 Task: Open a blank sheet, save the file as Riocarnival.pdf and add heading 'Rio Carnival',with the parapraph 'The Rio Carnival in Brazil is one of the world's most vibrant and energetic festivals. It showcases samba parades, colorful costumes, and pulsating music, transforming the city into a massive celebration of Brazilian culture and creativity.'Apply Font Style Oswald And font size 18. Apply font style in  Heading 'Comic Sans MS' and font size 36 Change heading alignment to  Left and paragraph alignment to  Left
Action: Mouse moved to (267, 207)
Screenshot: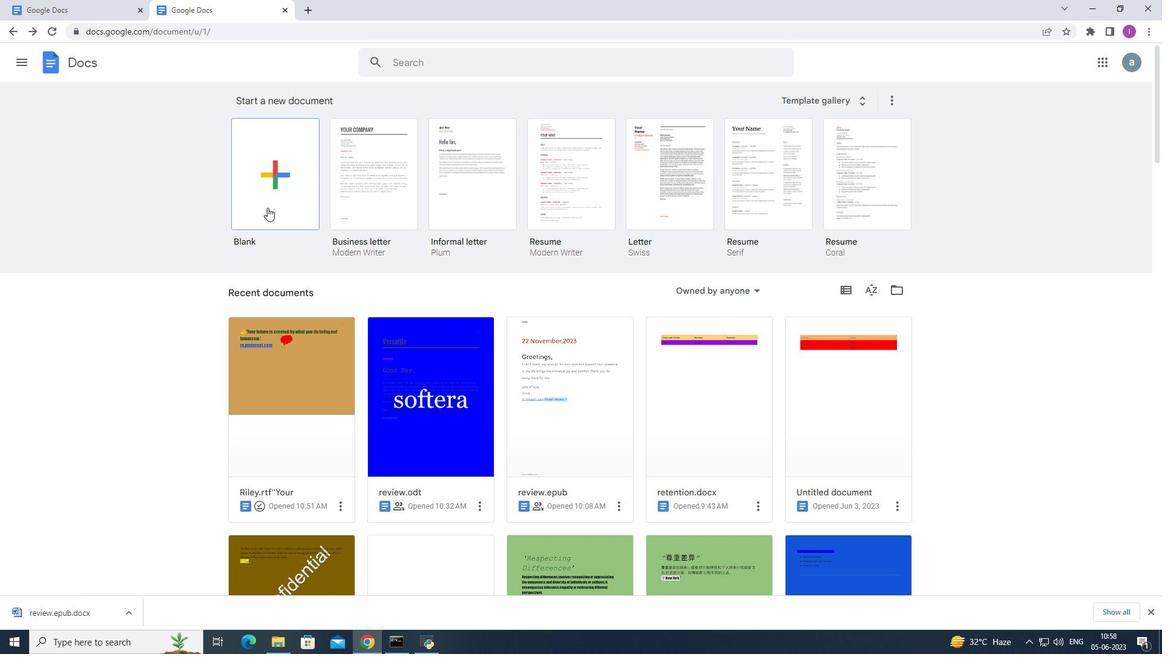 
Action: Mouse pressed left at (267, 207)
Screenshot: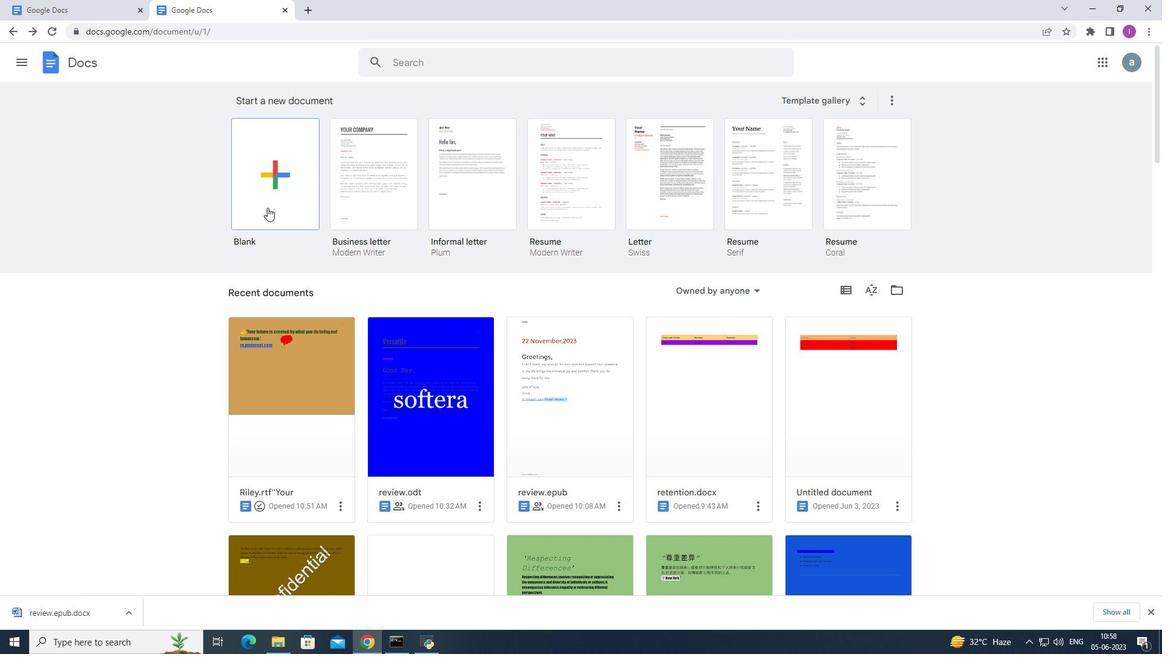 
Action: Mouse moved to (129, 52)
Screenshot: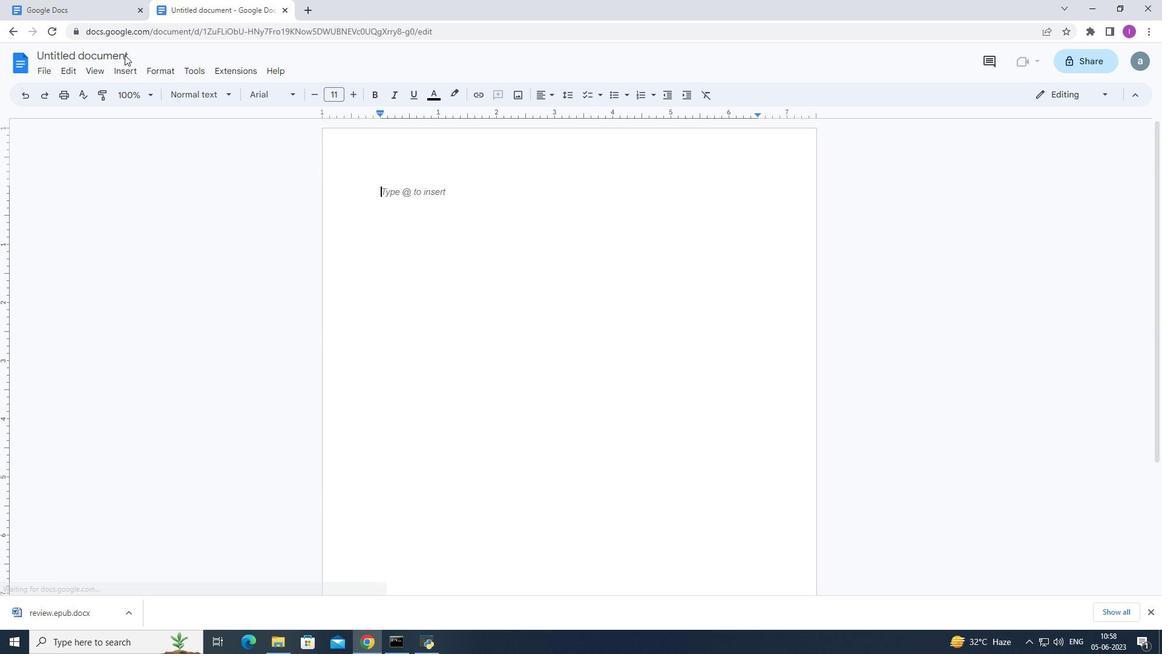 
Action: Mouse pressed left at (129, 52)
Screenshot: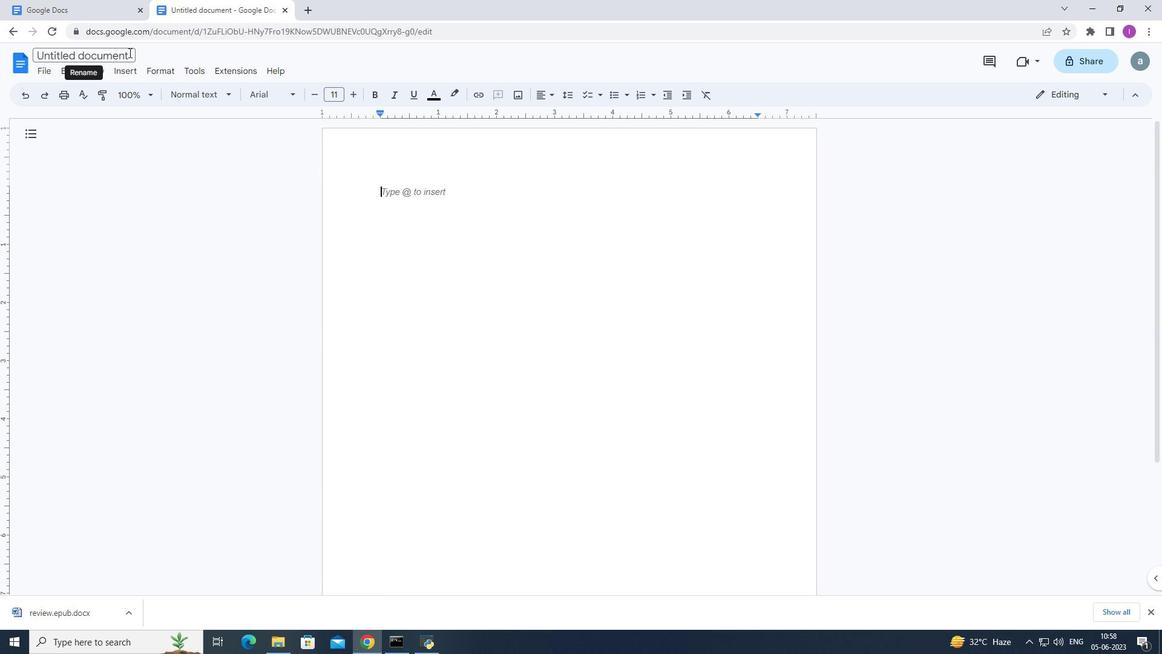 
Action: Mouse moved to (187, 61)
Screenshot: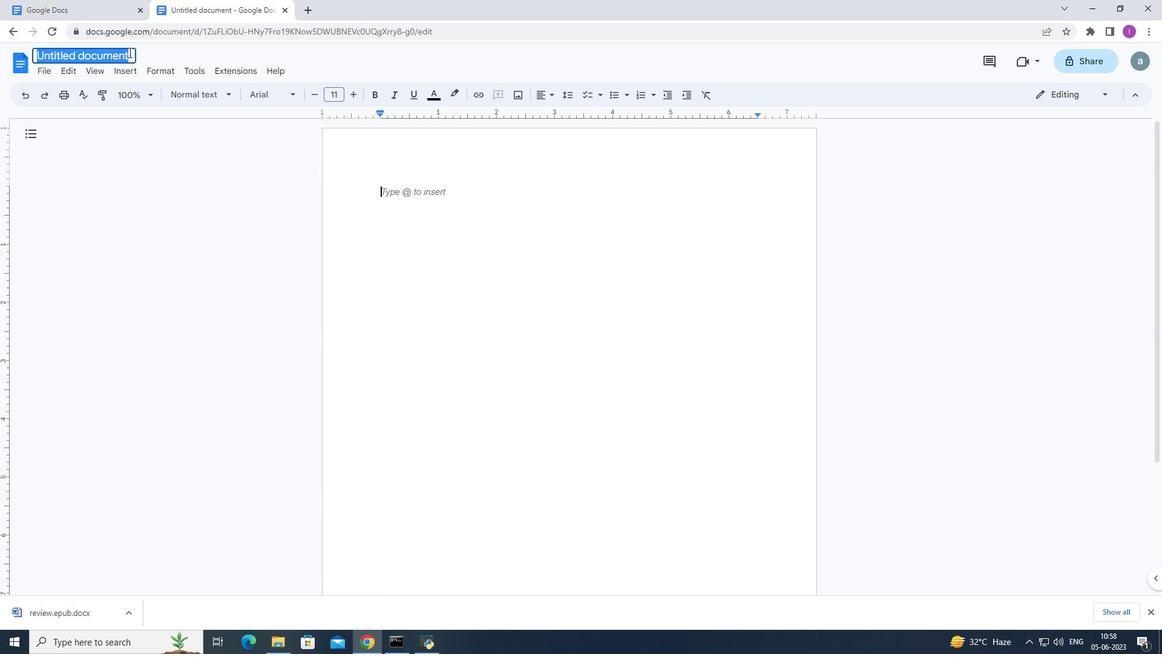 
Action: Key pressed <Key.shift><Key.shift><Key.shift><Key.shift><Key.shift><Key.shift><Key.shift><Key.shift><Key.shift><Key.shift><Key.shift><Key.shift><Key.shift><Key.shift><Key.shift><Key.shift><Key.shift><Key.shift><Key.shift><Key.shift><Key.shift><Key.shift><Key.shift><Key.shift><Key.shift><Key.shift><Key.shift><Key.shift><Key.shift><Key.shift><Key.shift><Key.shift><Key.shift><Key.shift><Key.shift><Key.shift><Key.shift><Key.shift><Key.shift><Key.shift><Key.shift>Riocarnival.pdf
Screenshot: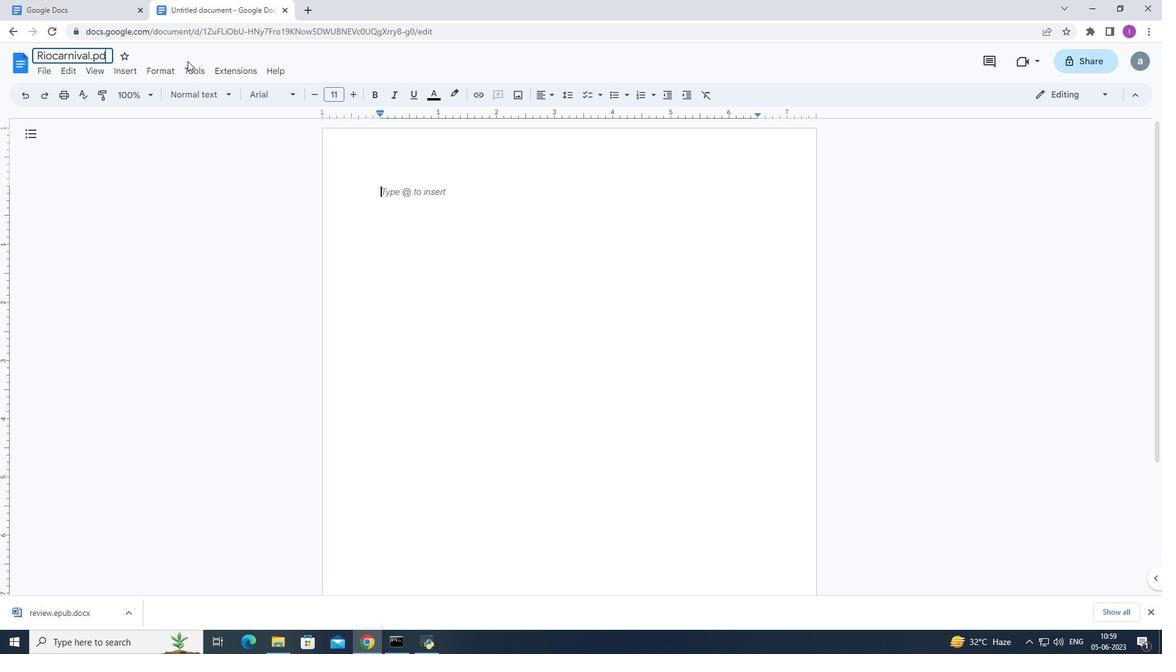
Action: Mouse moved to (390, 165)
Screenshot: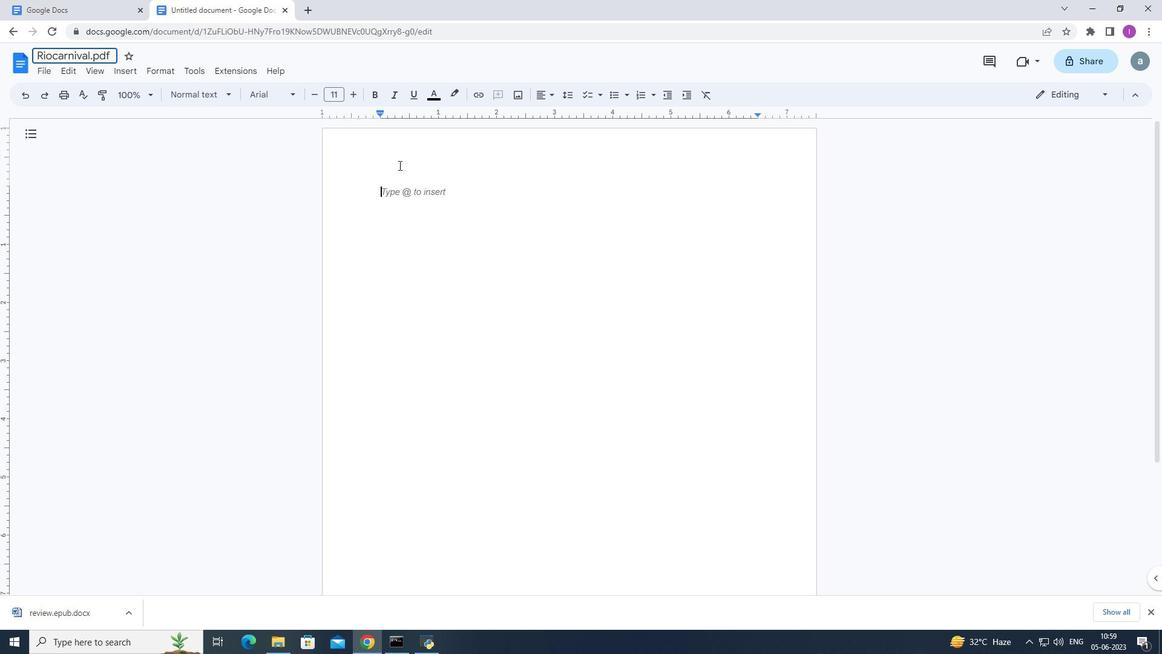 
Action: Mouse pressed left at (390, 165)
Screenshot: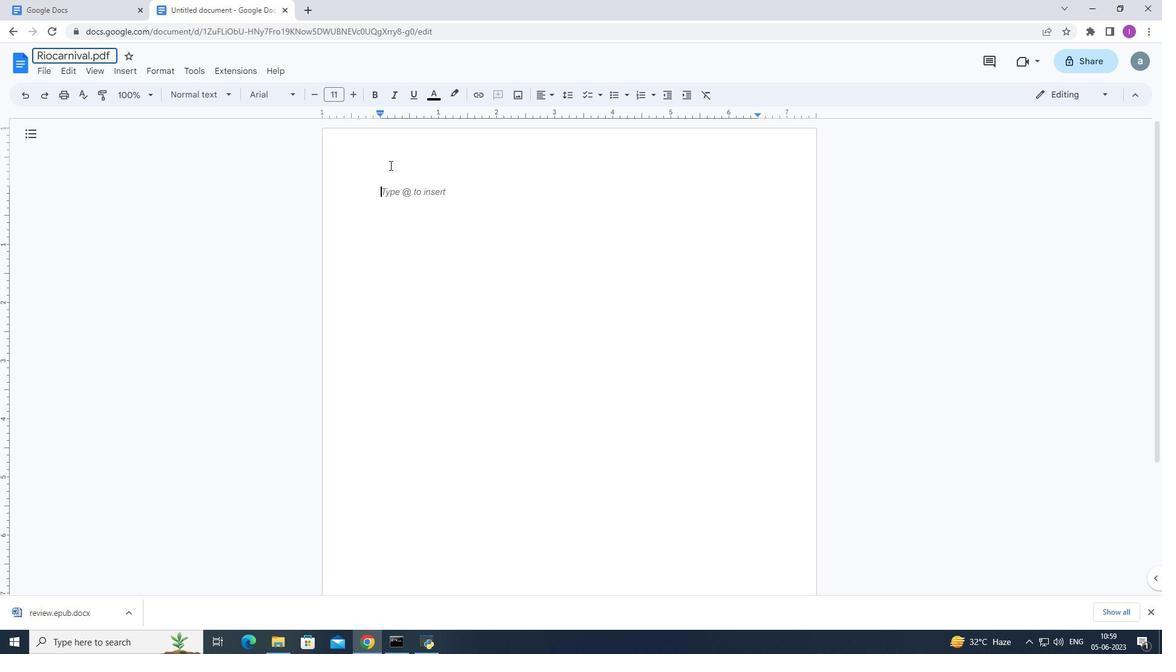 
Action: Mouse moved to (122, 70)
Screenshot: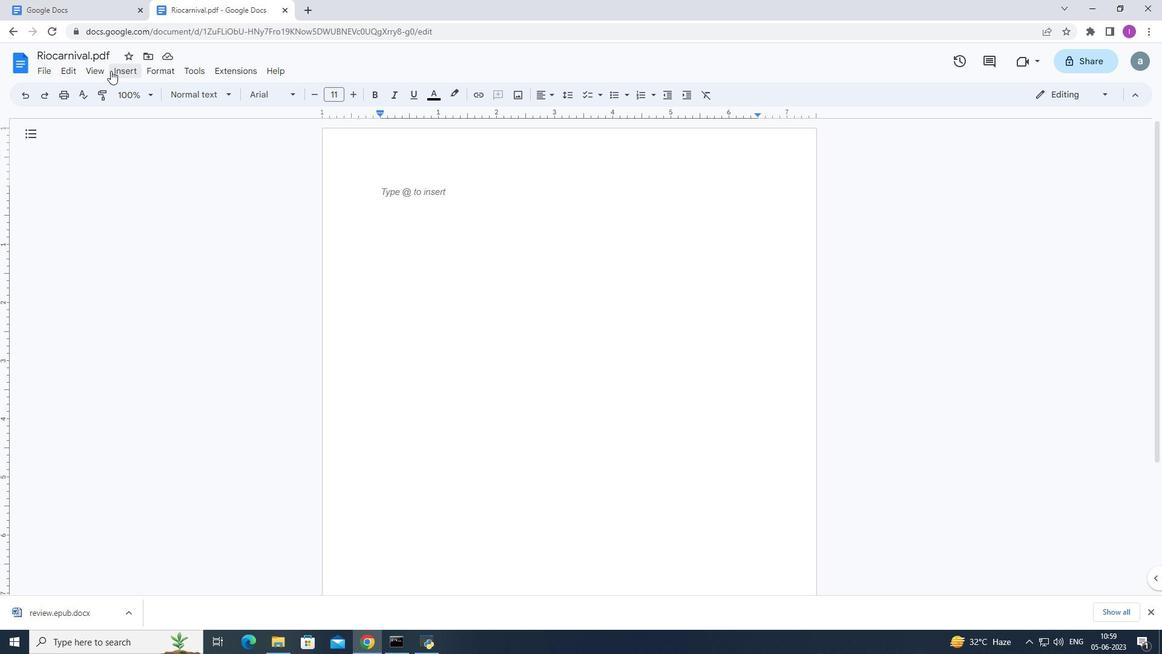 
Action: Mouse pressed left at (122, 70)
Screenshot: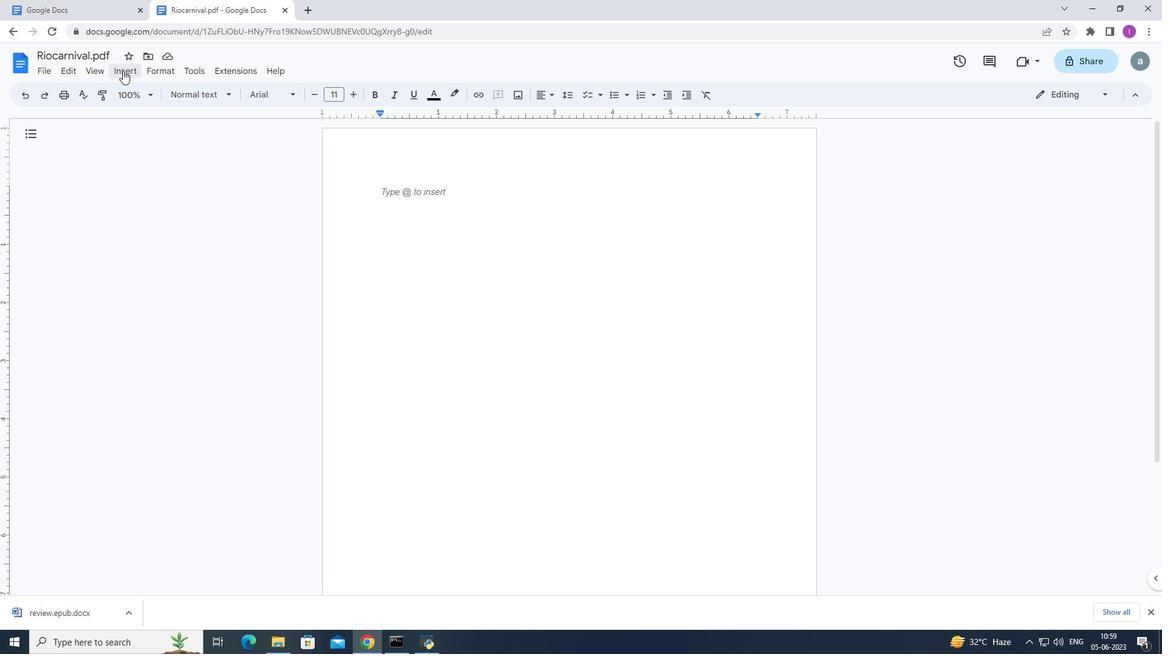 
Action: Mouse moved to (527, 201)
Screenshot: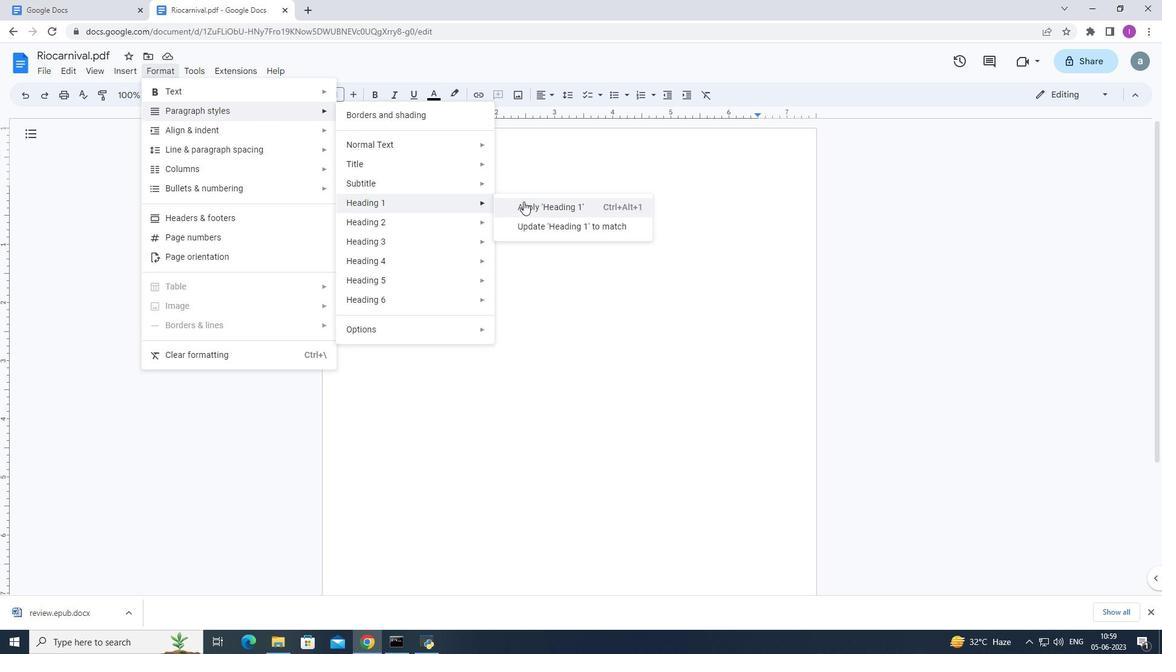 
Action: Mouse pressed left at (527, 201)
Screenshot: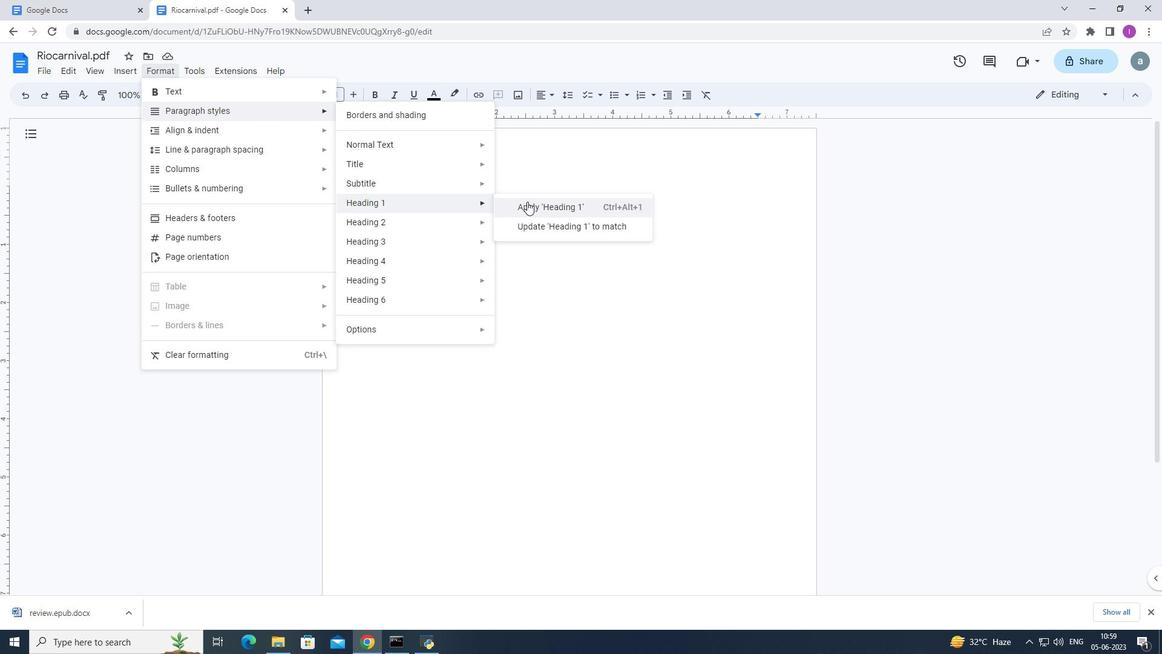 
Action: Mouse moved to (387, 211)
Screenshot: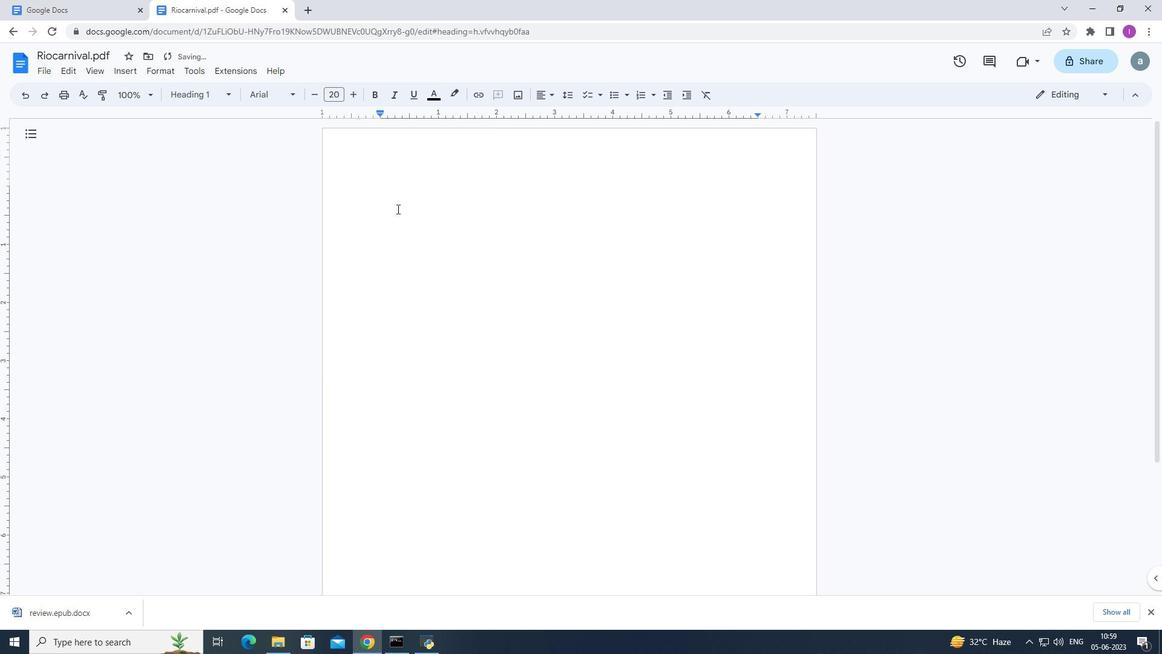 
Action: Mouse pressed left at (387, 211)
Screenshot: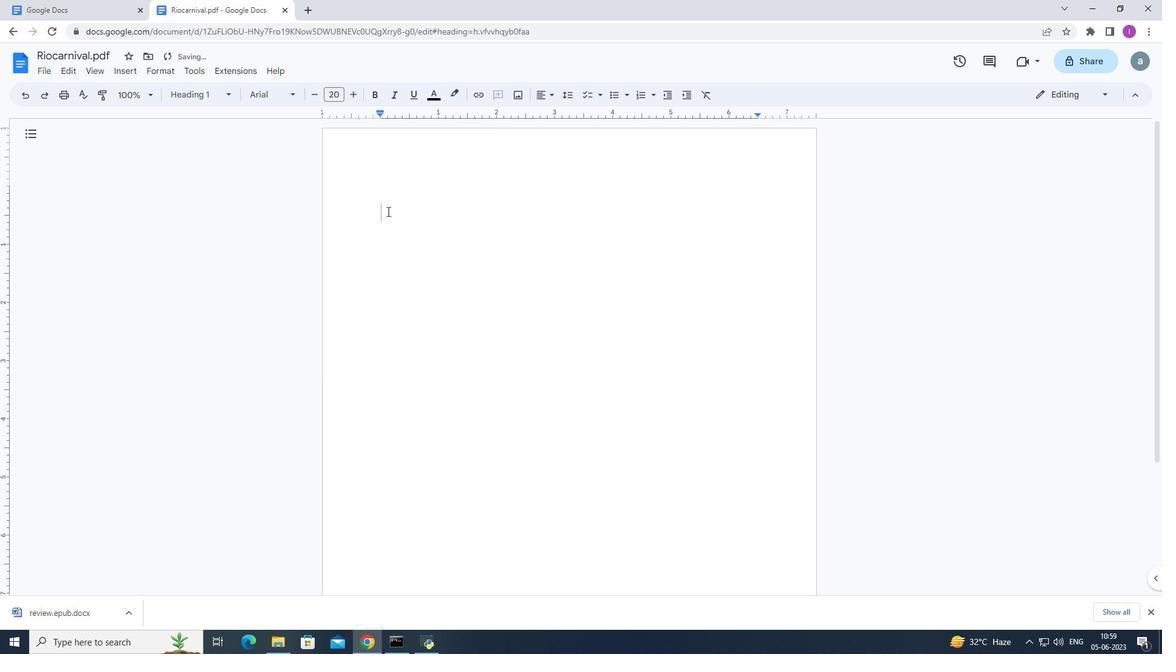 
Action: Mouse moved to (394, 206)
Screenshot: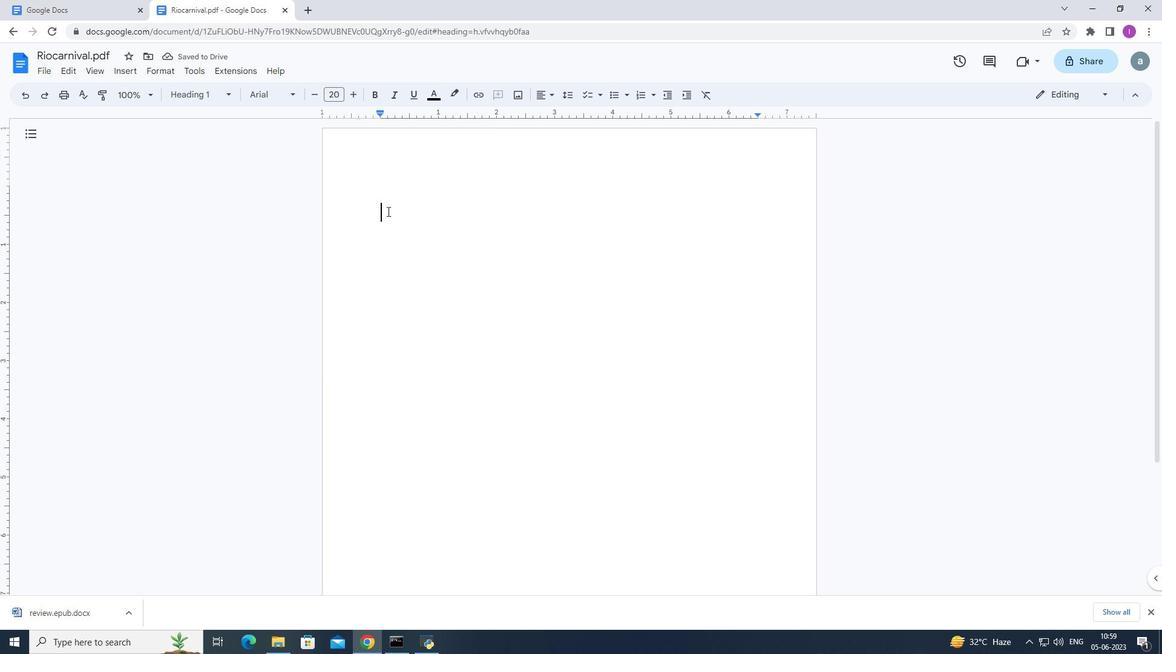 
Action: Key pressed <Key.shift><Key.shift>Rio<Key.space><Key.shift>Carnival
Screenshot: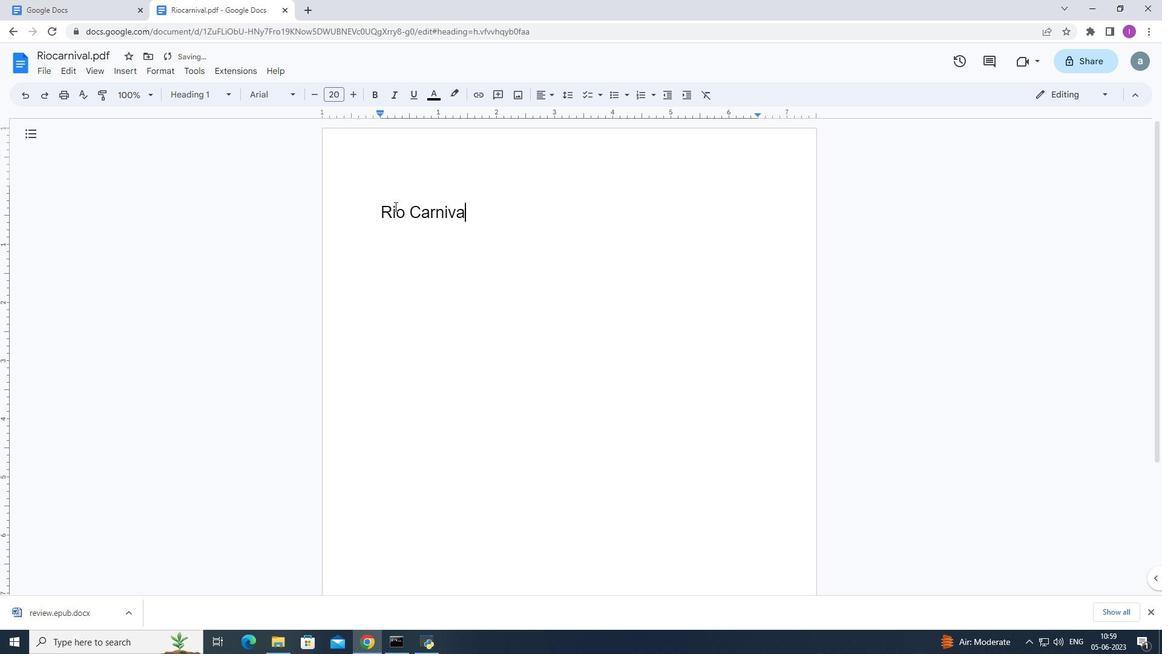 
Action: Mouse moved to (371, 213)
Screenshot: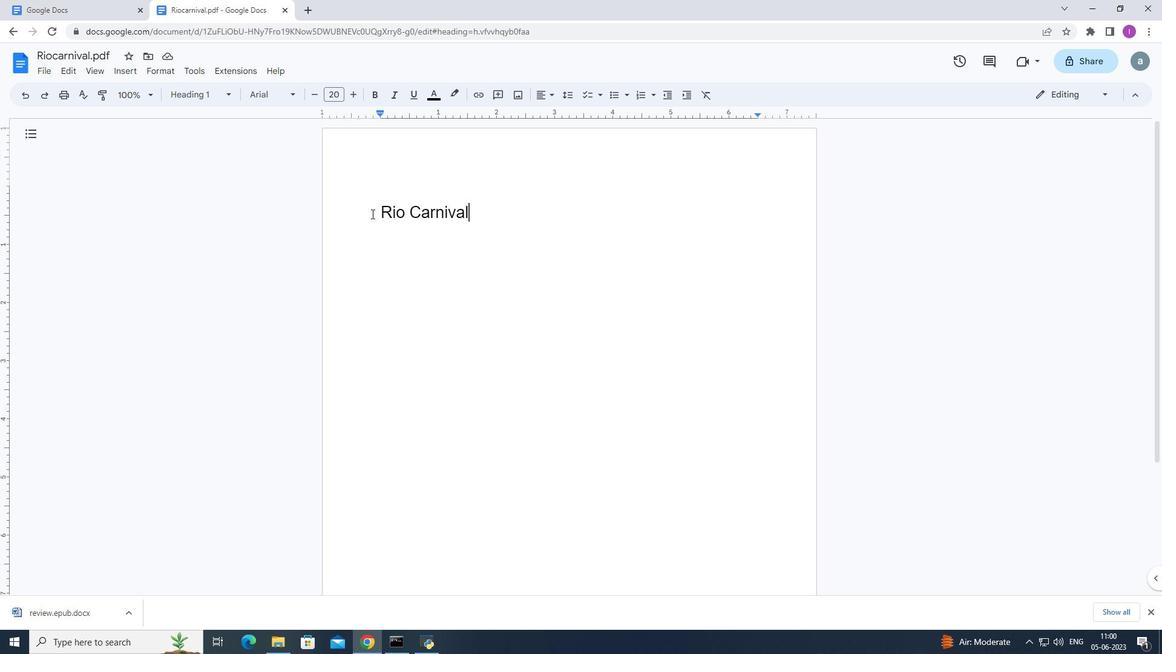 
Action: Mouse pressed left at (371, 213)
Screenshot: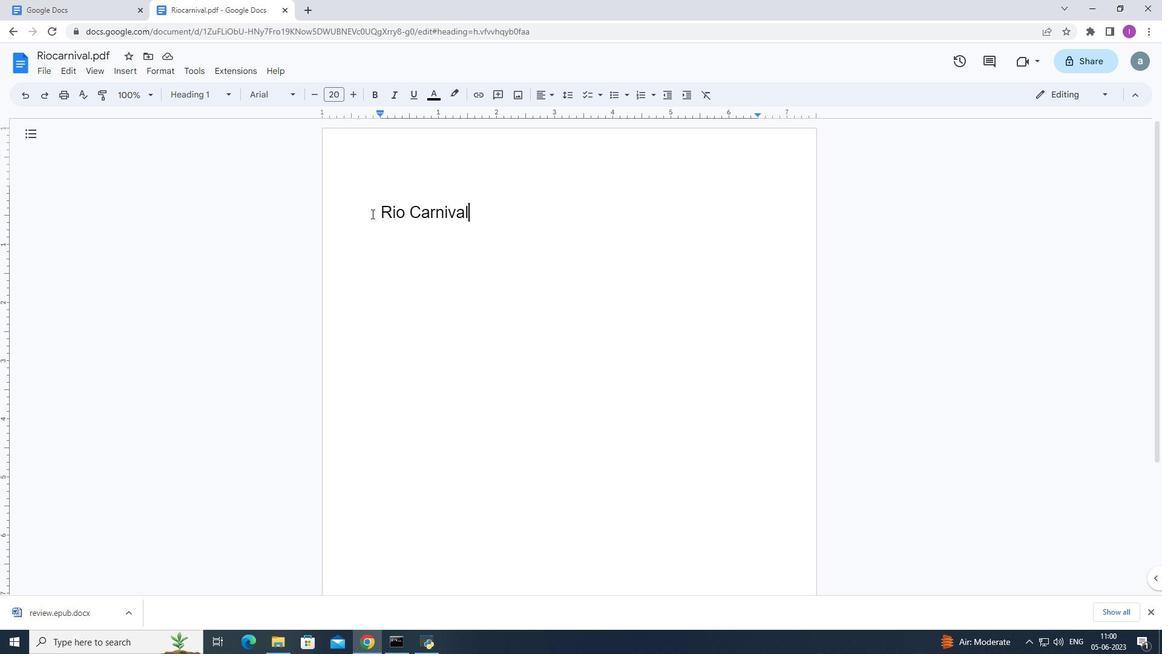 
Action: Key pressed '
Screenshot: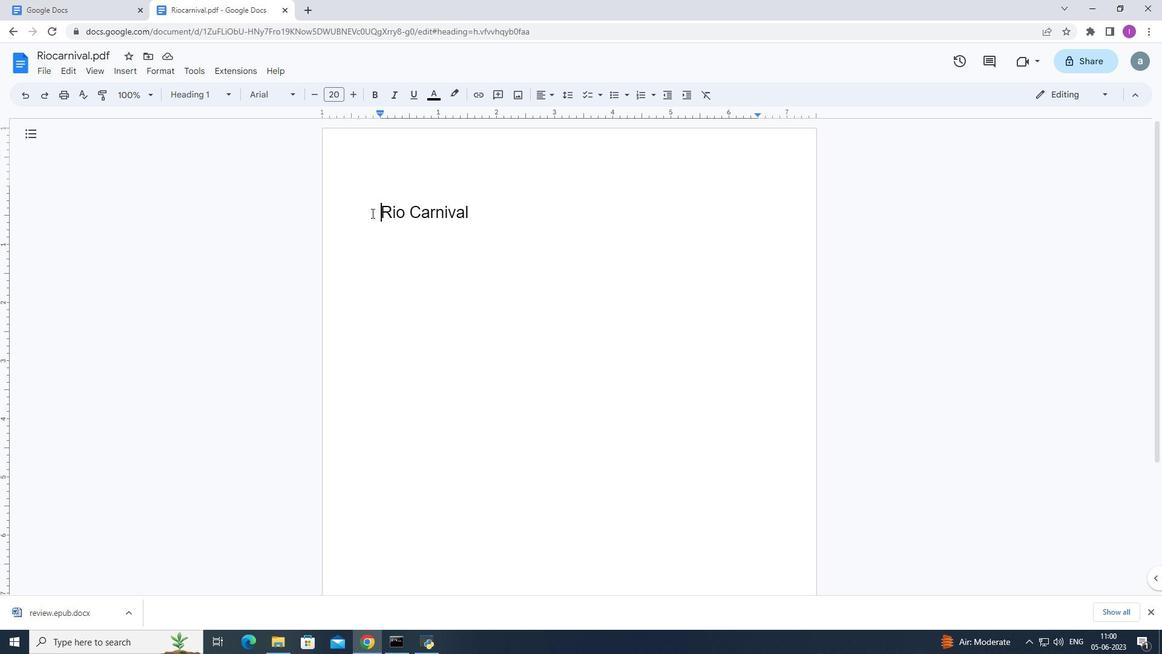 
Action: Mouse moved to (472, 209)
Screenshot: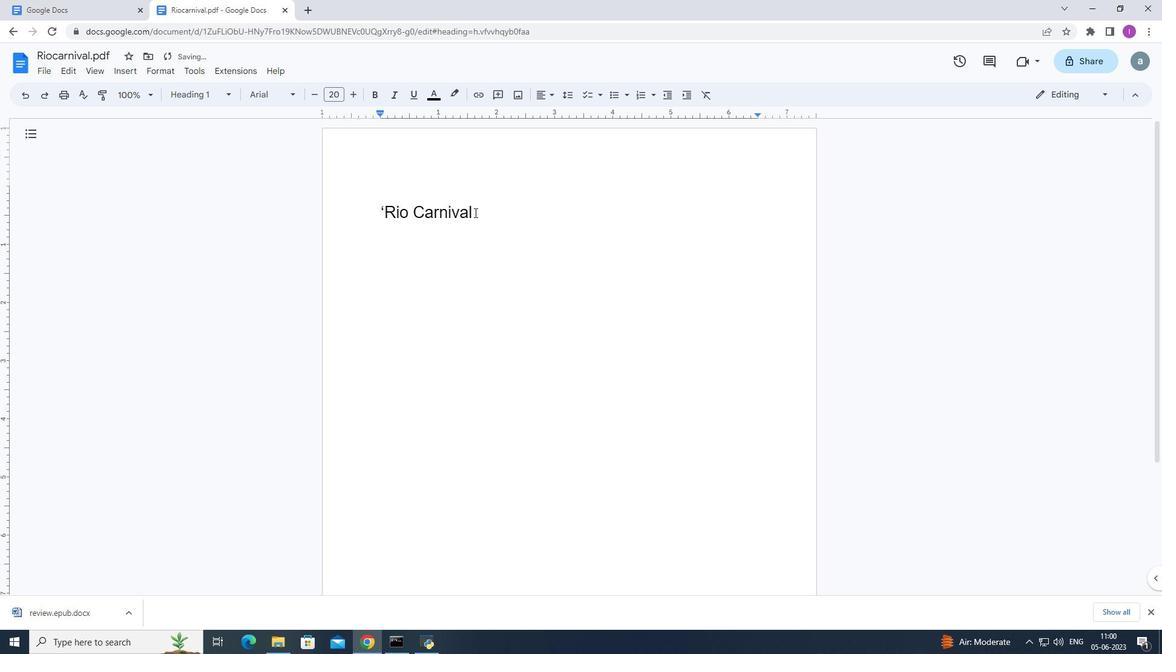 
Action: Mouse pressed left at (472, 209)
Screenshot: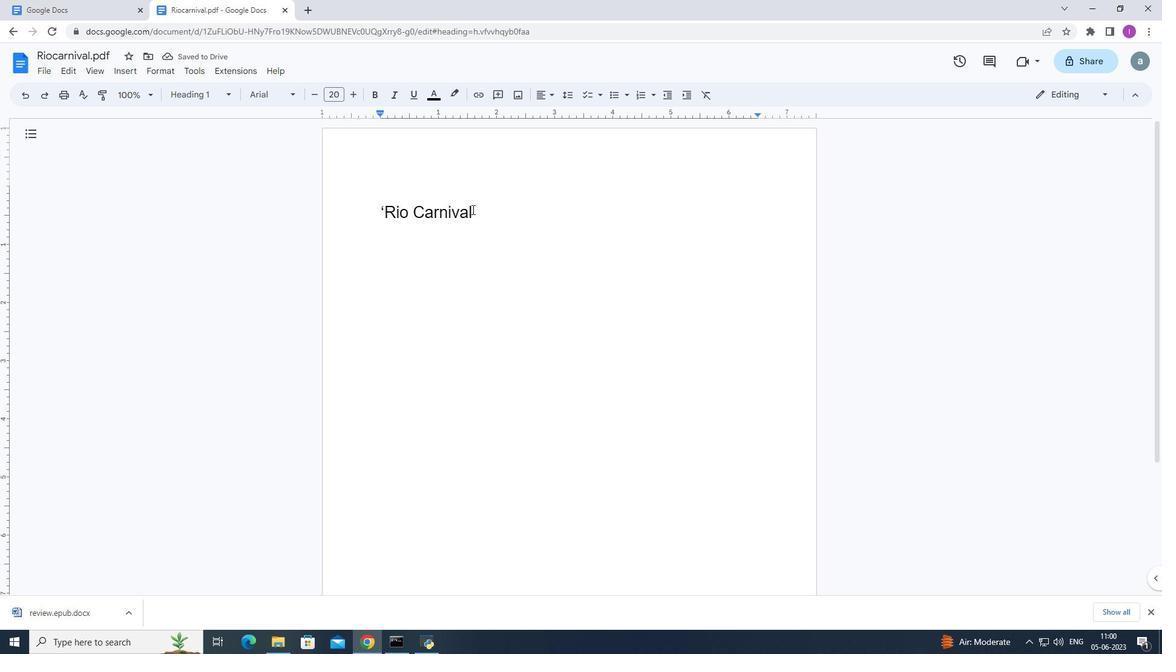 
Action: Key pressed '
Screenshot: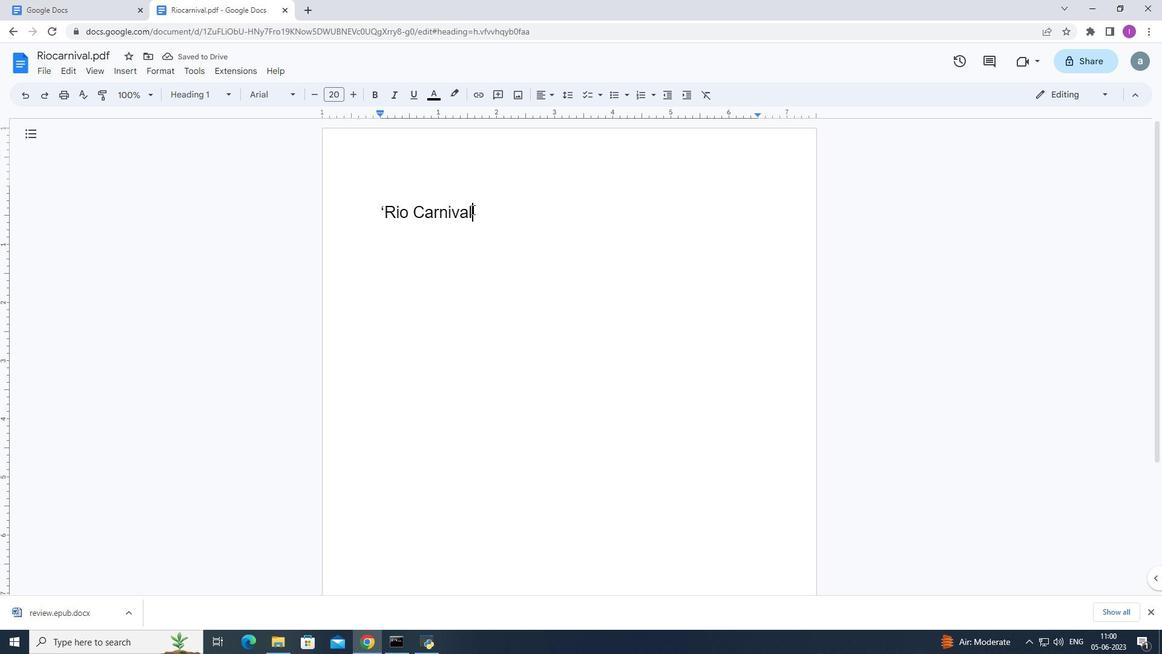 
Action: Mouse moved to (503, 251)
Screenshot: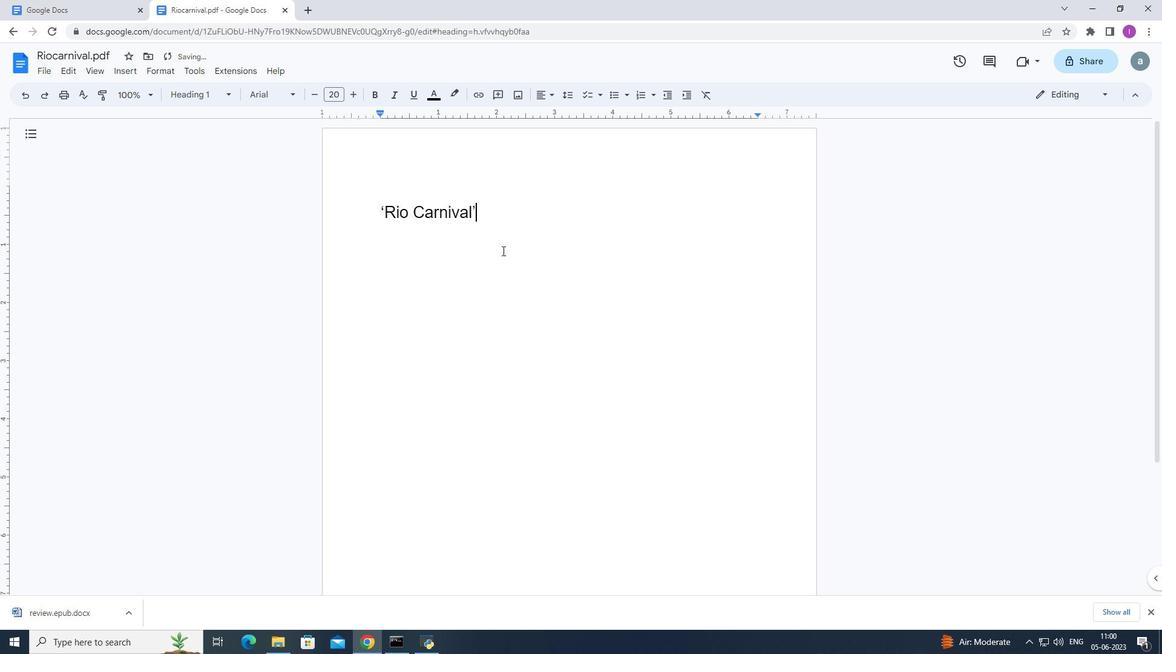 
Action: Key pressed <Key.enter><Key.shift>The<Key.space><Key.shift>Ru<Key.backspace>io<Key.space><Key.shift>Carnival<Key.space>in<Key.space><Key.shift>Brazil<Key.space>is<Key.space>one<Key.space>of<Key.space>the<Key.space>worls<Key.backspace>d's<Key.space>most<Key.space>vibrant<Key.space><Key.space>and<Key.space>energetic<Key.space>festivals.<Key.shift>It<Key.space>shoe<Key.backspace>wcases<Key.space>samba<Key.space>parades,colorful<Key.space>costumes,and<Key.space>plu<Key.backspace><Key.backspace>ulsating<Key.space>music,transforming<Key.space>the<Key.space>city<Key.space>into<Key.space>a<Key.space>massive<Key.space>celebration<Key.space>of<Key.space><Key.shift>Brazilian<Key.space>culture<Key.space>and<Key.space>creativity.
Screenshot: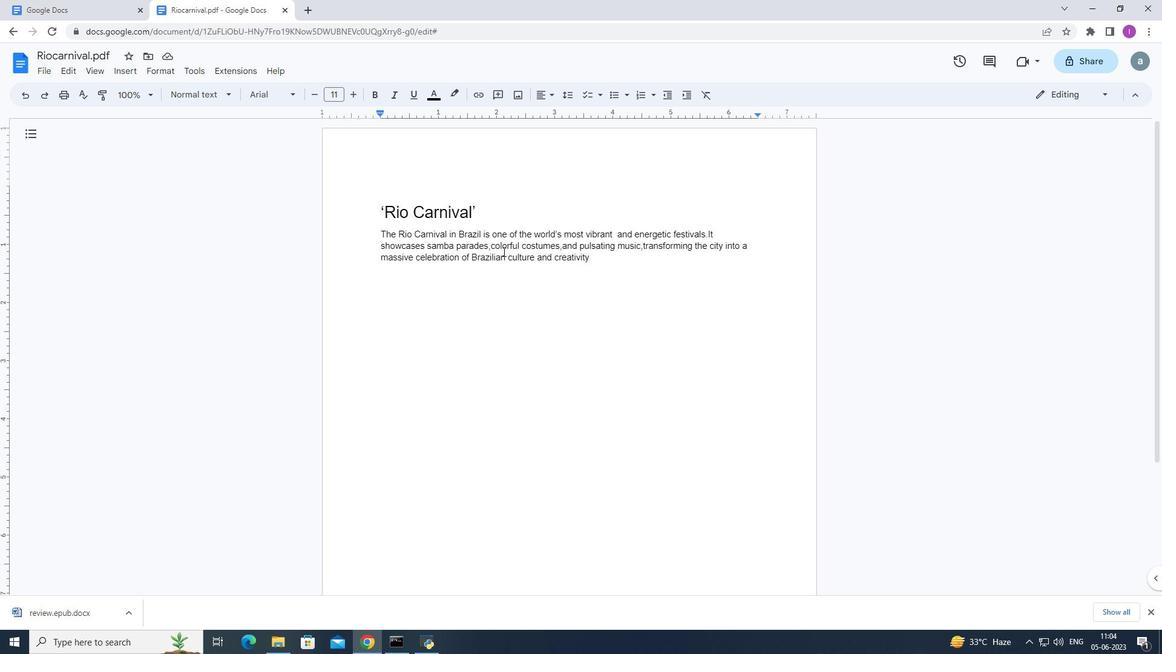 
Action: Mouse moved to (364, 194)
Screenshot: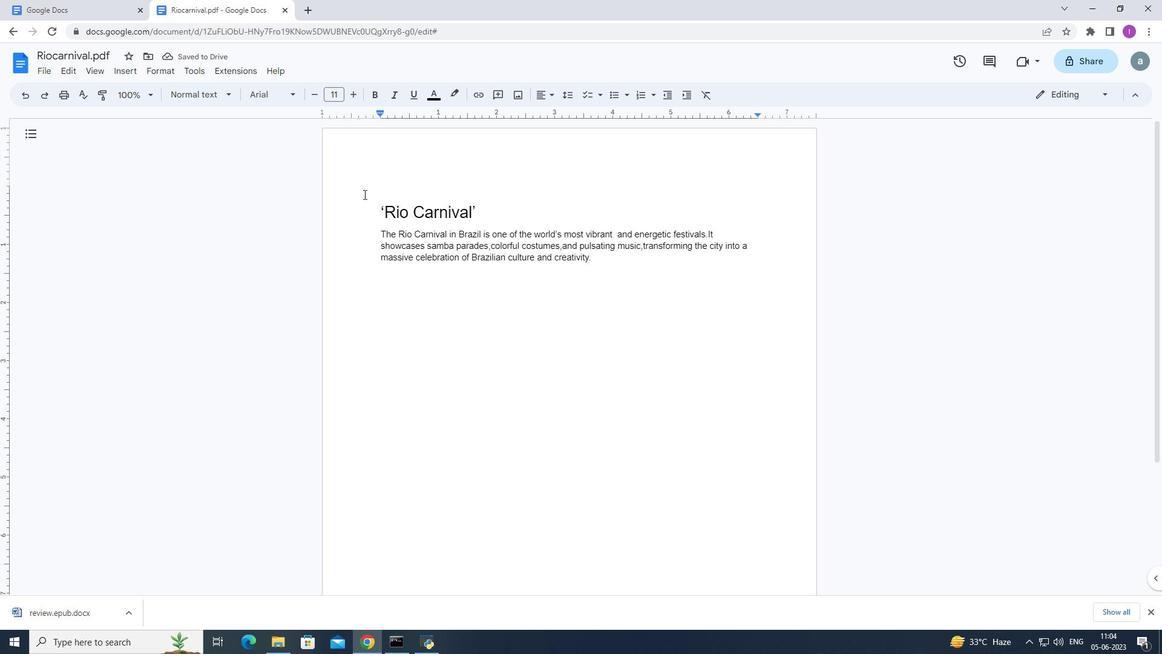 
Action: Mouse pressed left at (364, 194)
Screenshot: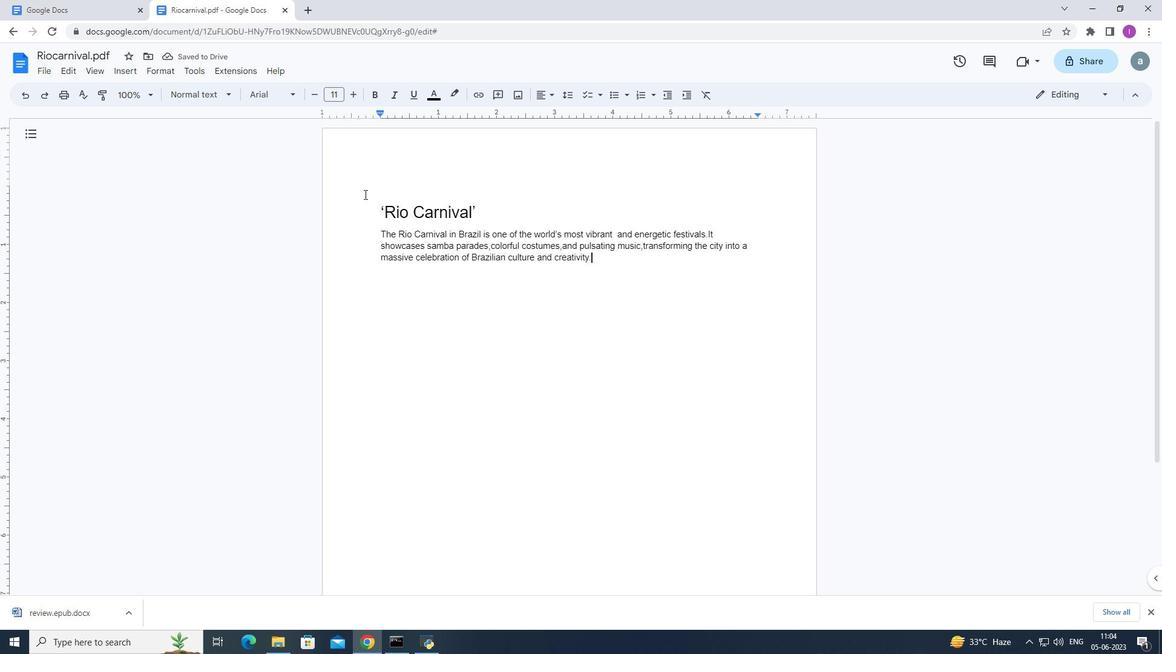 
Action: Mouse moved to (612, 268)
Screenshot: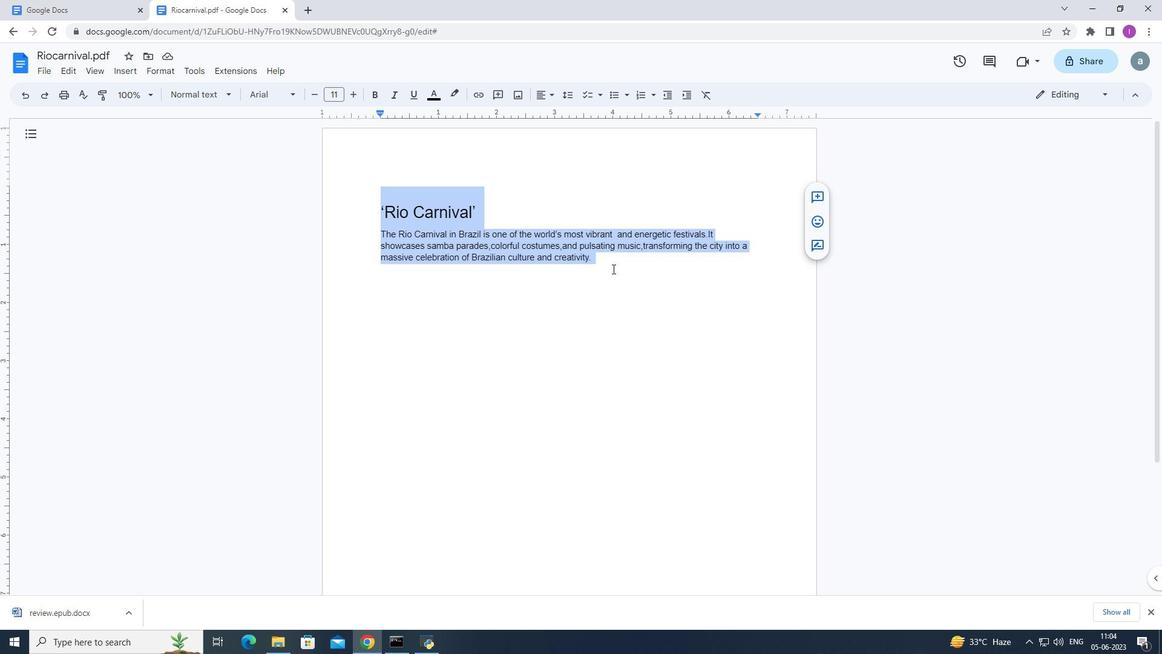 
Action: Mouse pressed left at (612, 268)
Screenshot: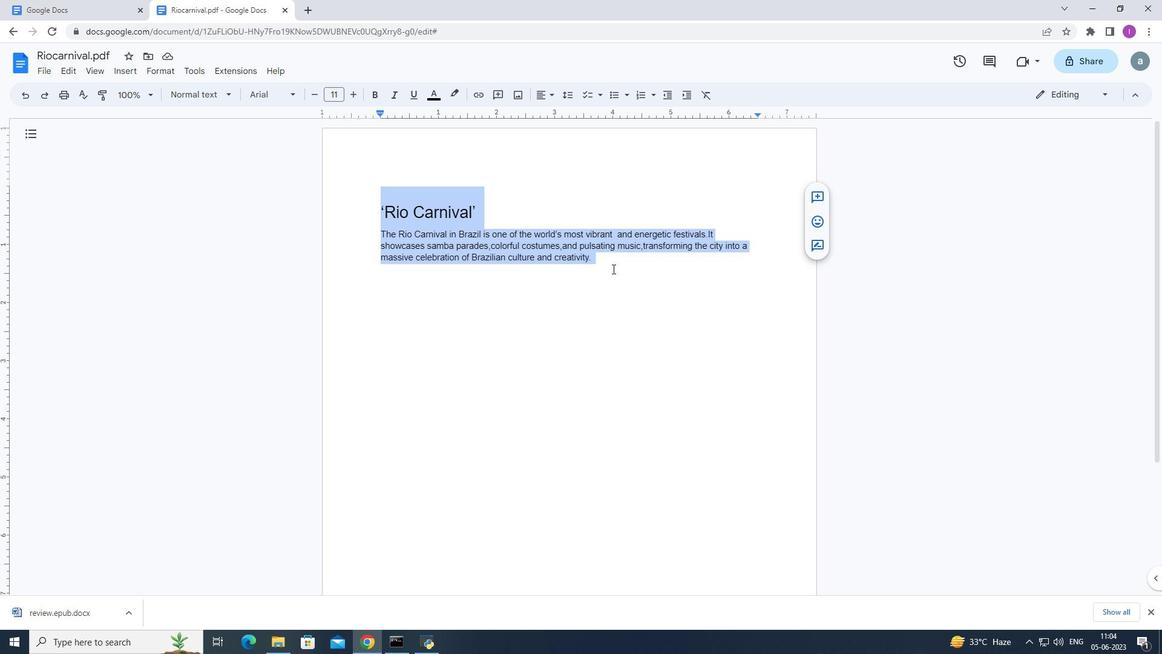 
Action: Mouse moved to (561, 387)
Screenshot: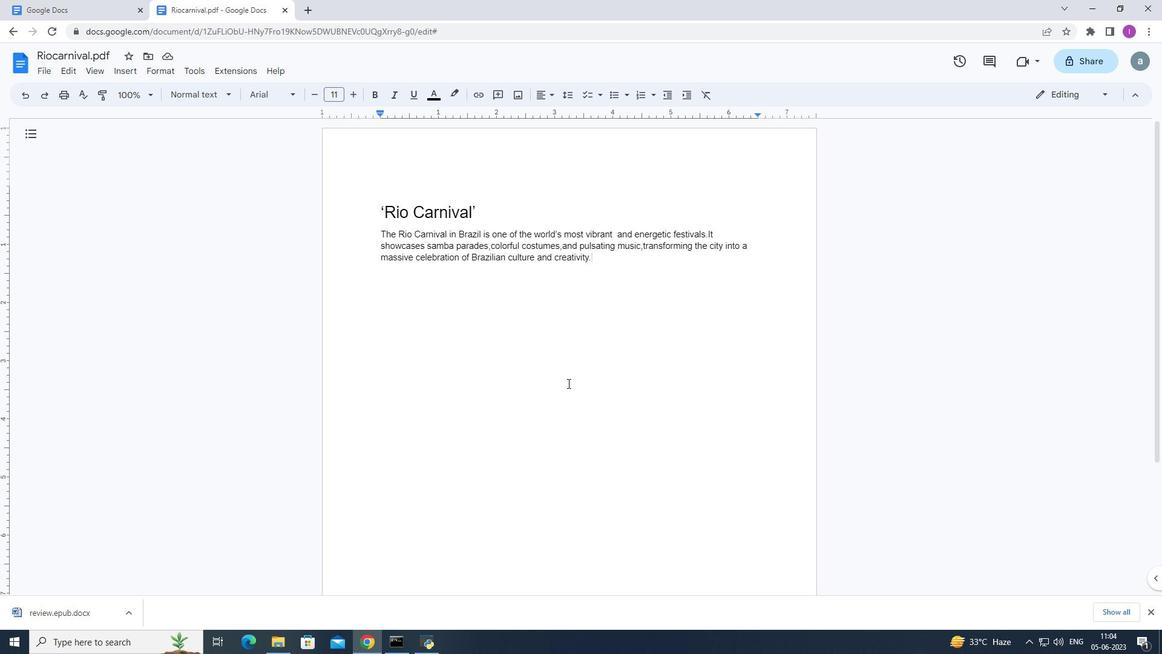 
Action: Mouse pressed left at (561, 387)
Screenshot: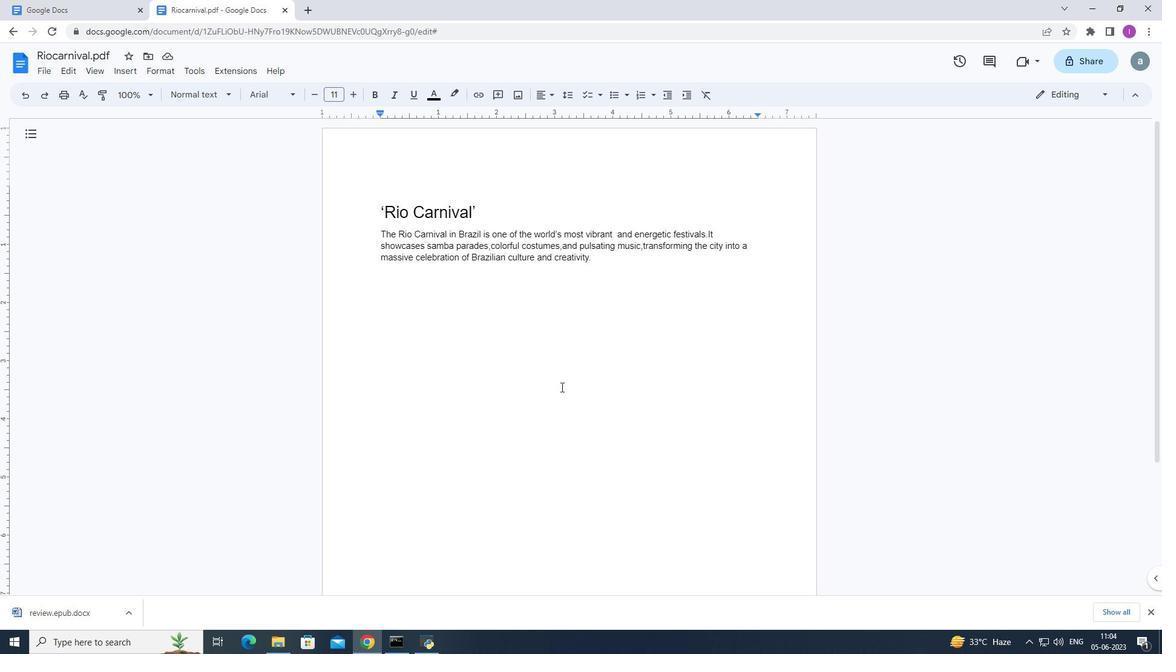 
Action: Mouse moved to (498, 211)
Screenshot: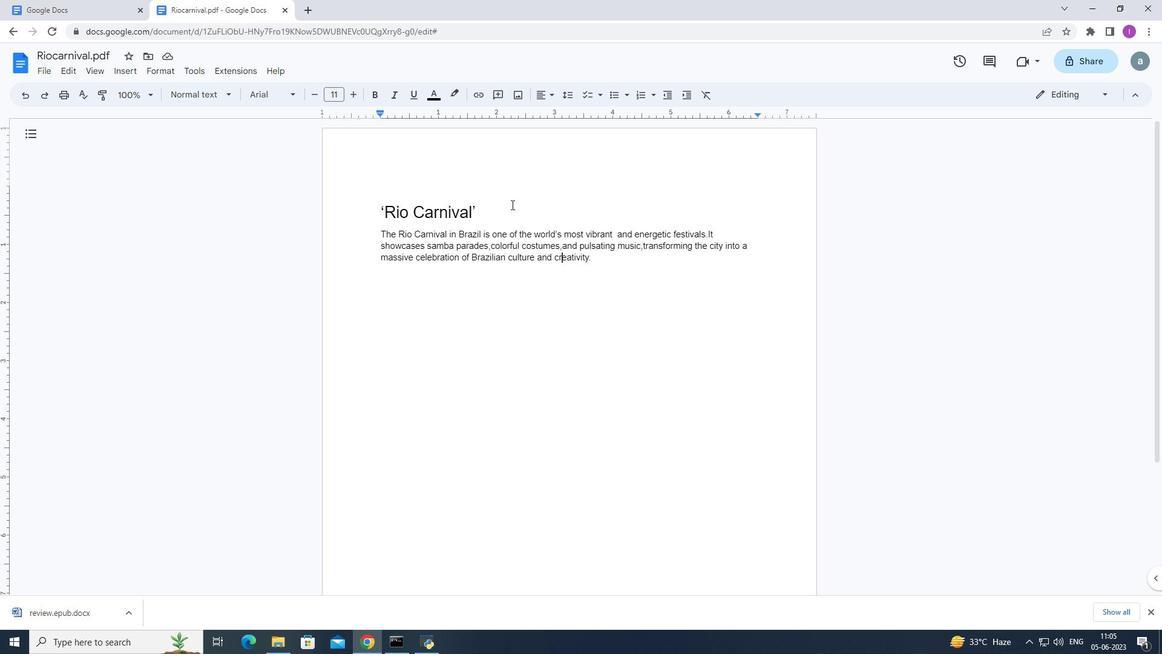 
Action: Mouse pressed left at (498, 211)
Screenshot: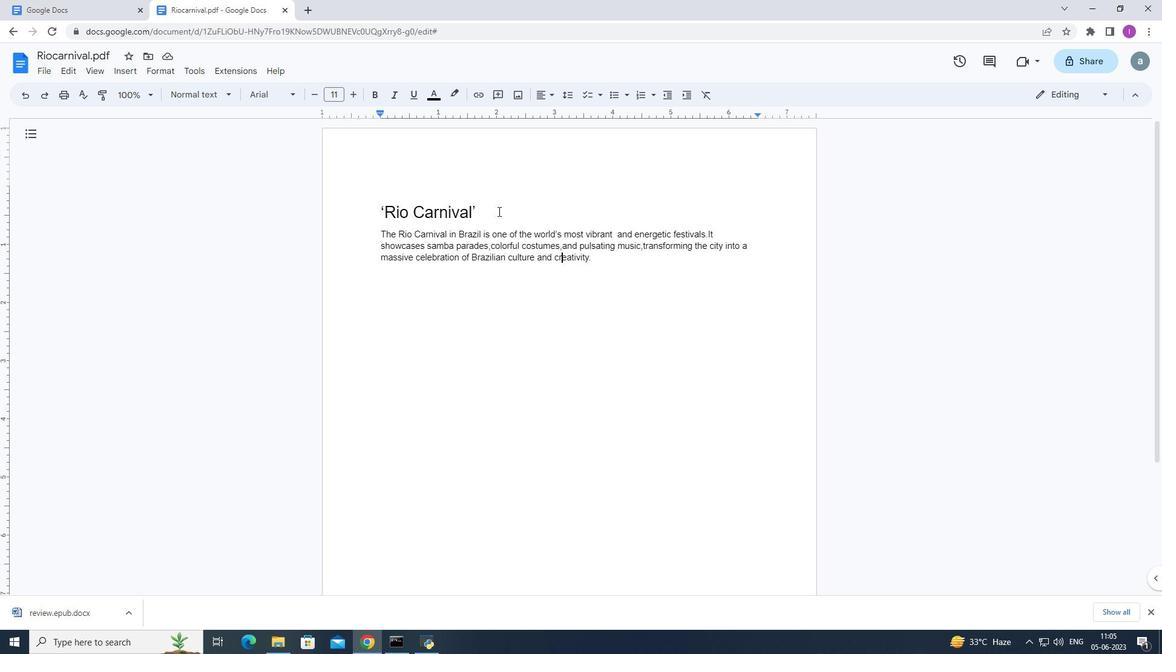 
Action: Mouse moved to (288, 83)
Screenshot: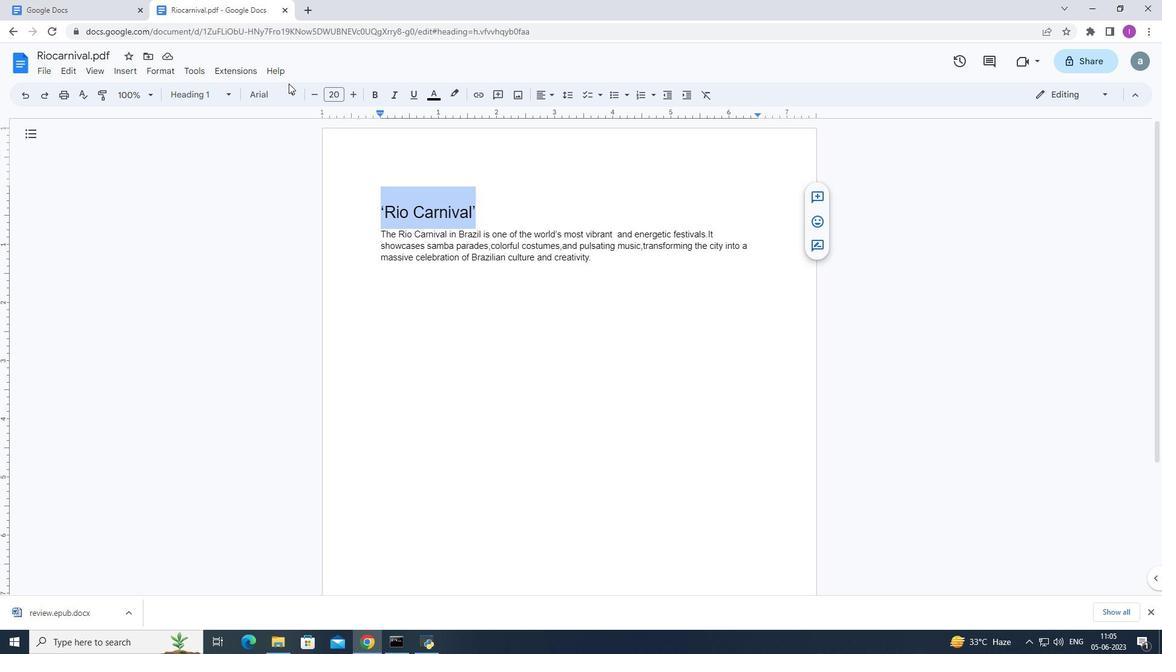 
Action: Mouse pressed left at (288, 83)
Screenshot: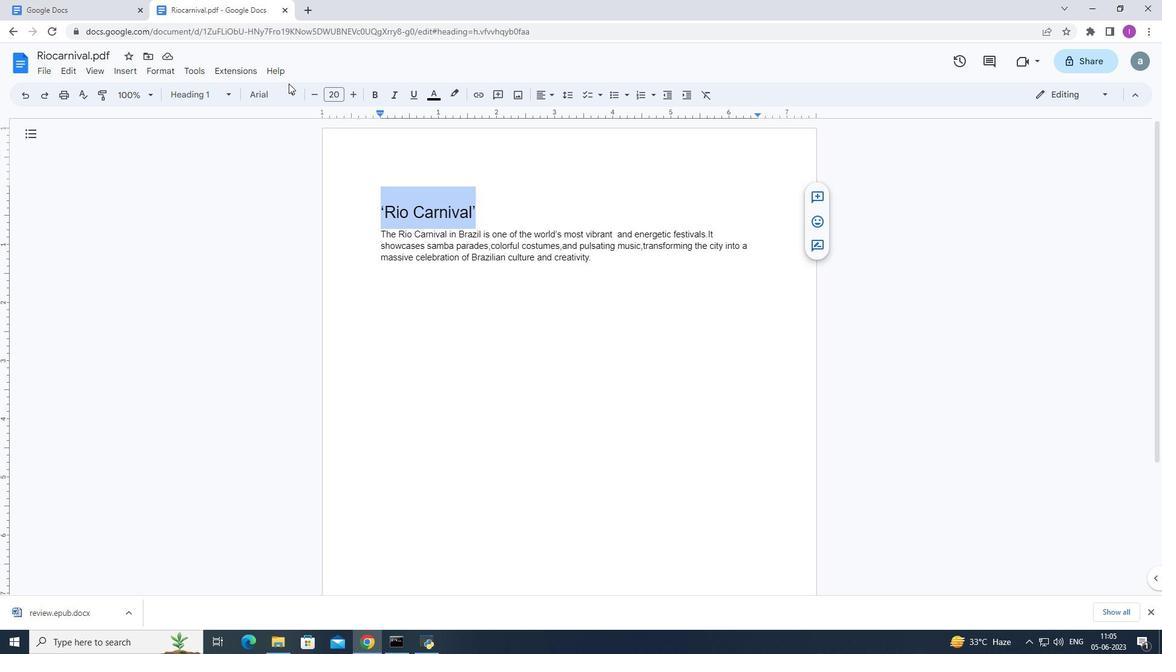 
Action: Mouse moved to (288, 95)
Screenshot: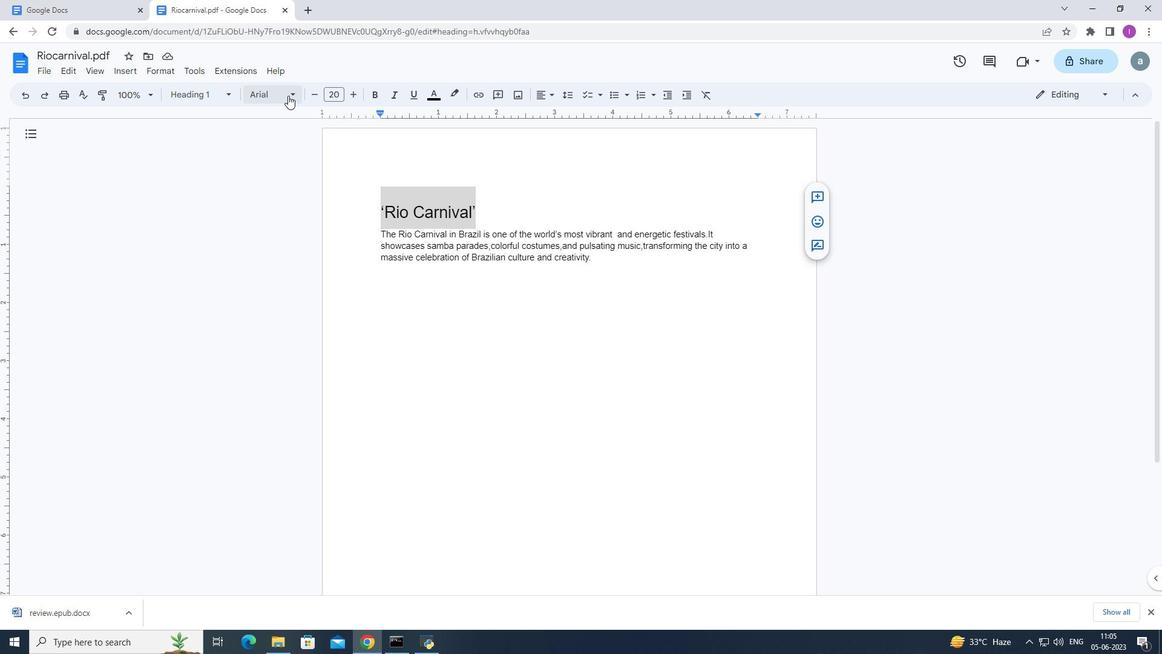 
Action: Mouse pressed left at (288, 95)
Screenshot: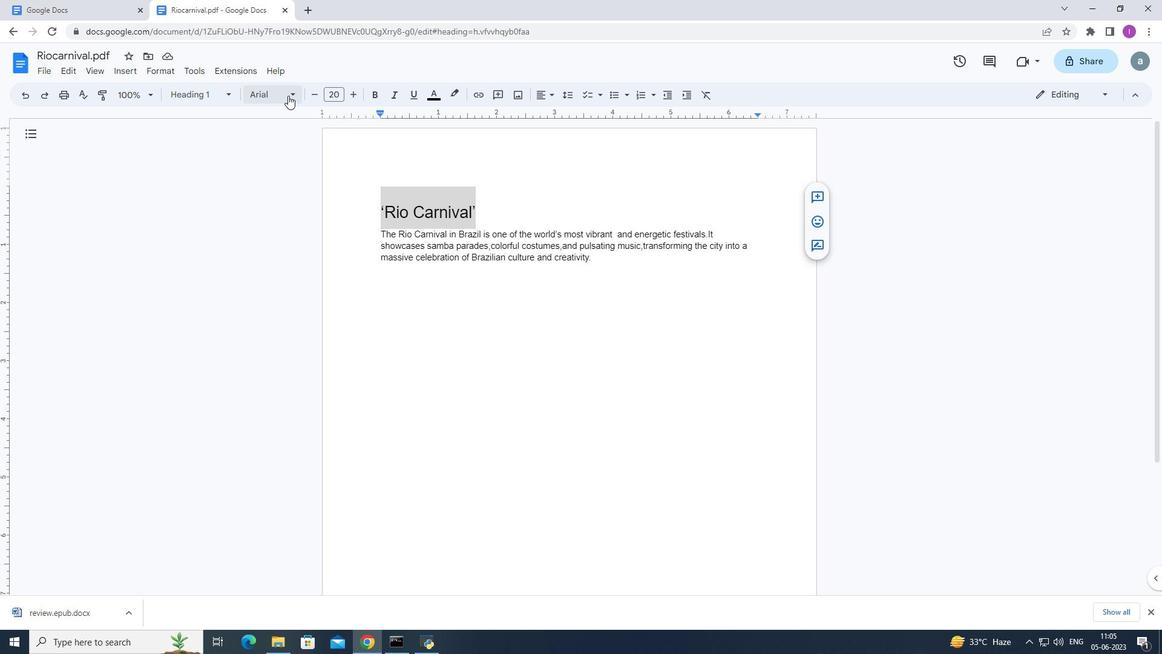 
Action: Mouse moved to (321, 368)
Screenshot: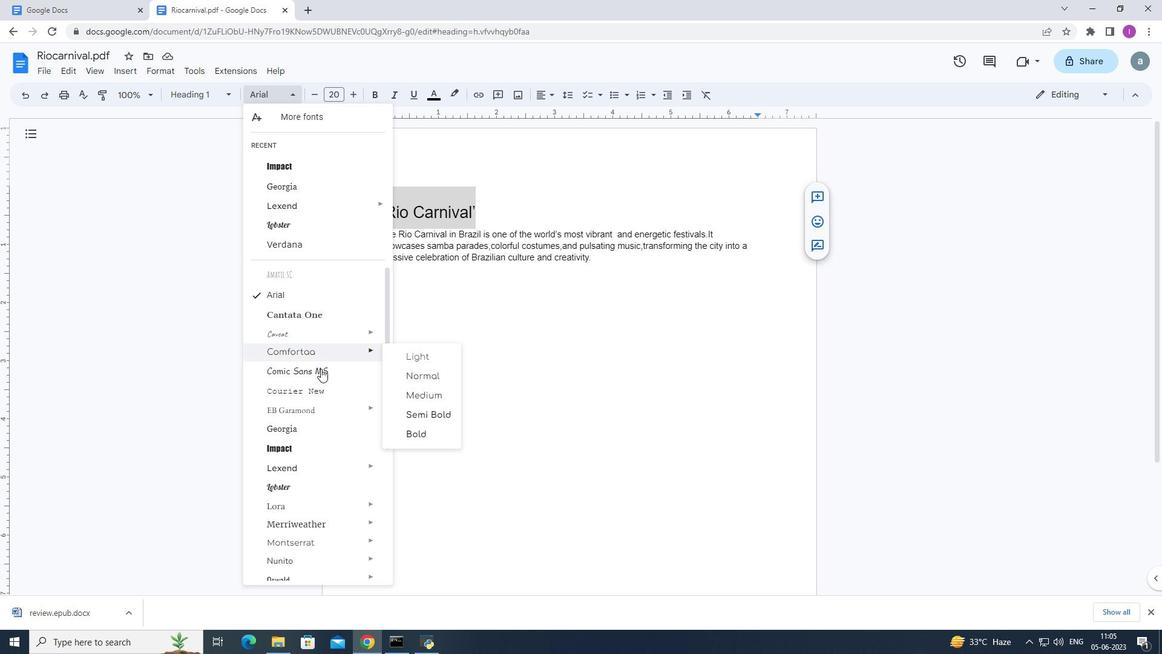 
Action: Mouse pressed left at (321, 368)
Screenshot: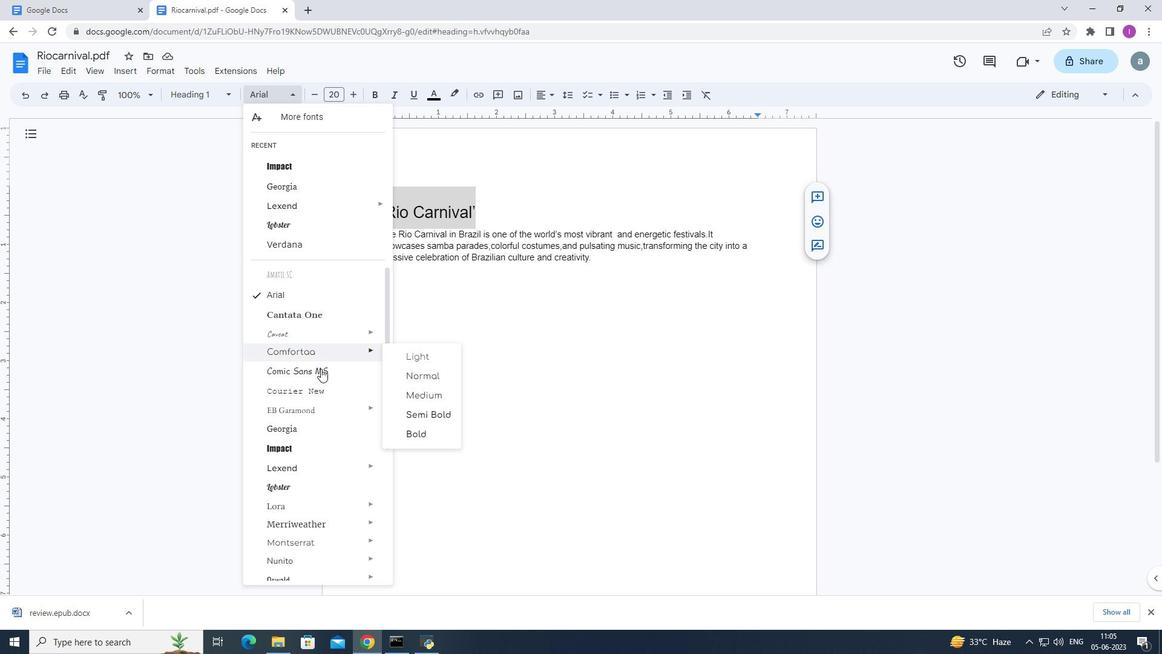 
Action: Mouse moved to (337, 93)
Screenshot: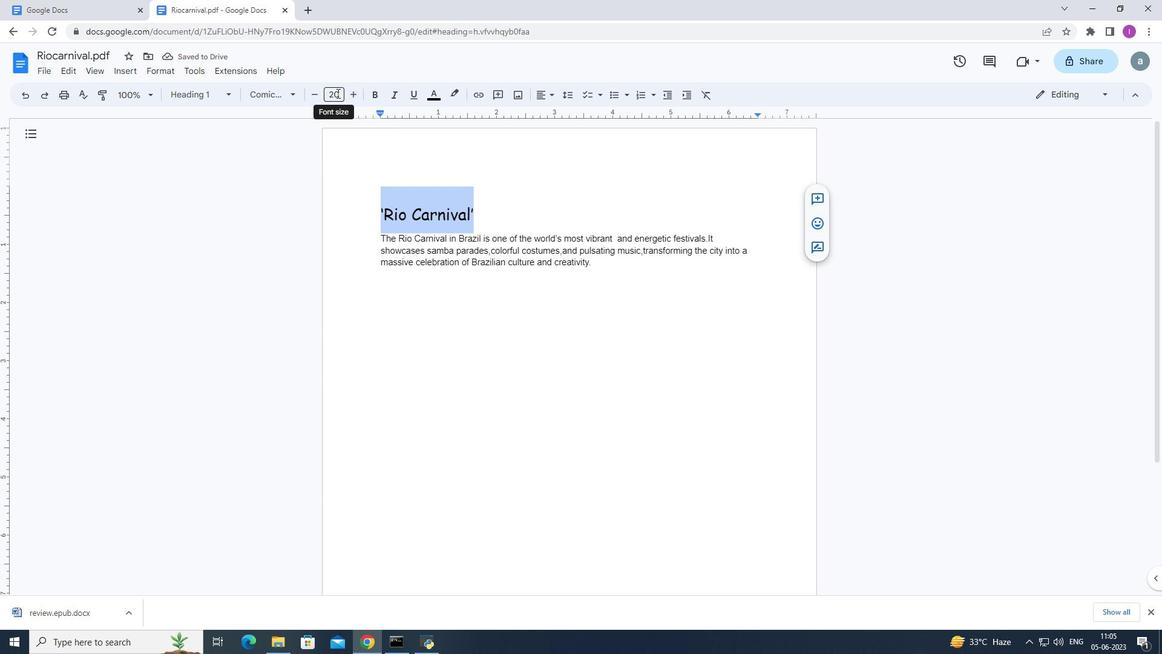 
Action: Mouse pressed left at (337, 93)
Screenshot: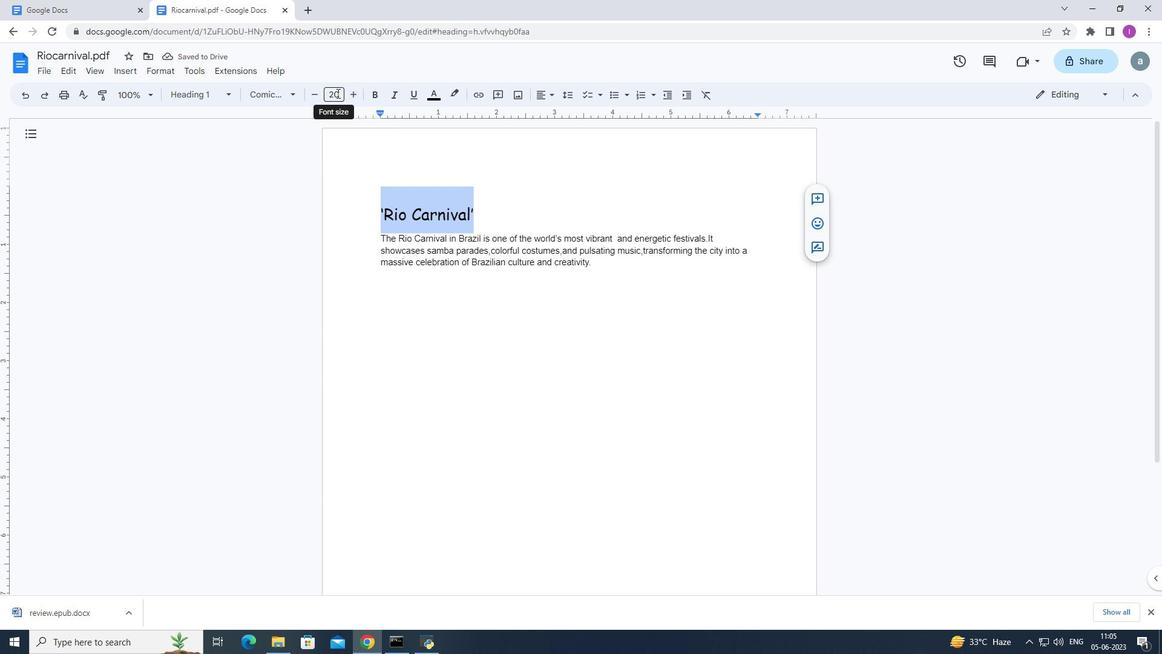 
Action: Mouse moved to (341, 124)
Screenshot: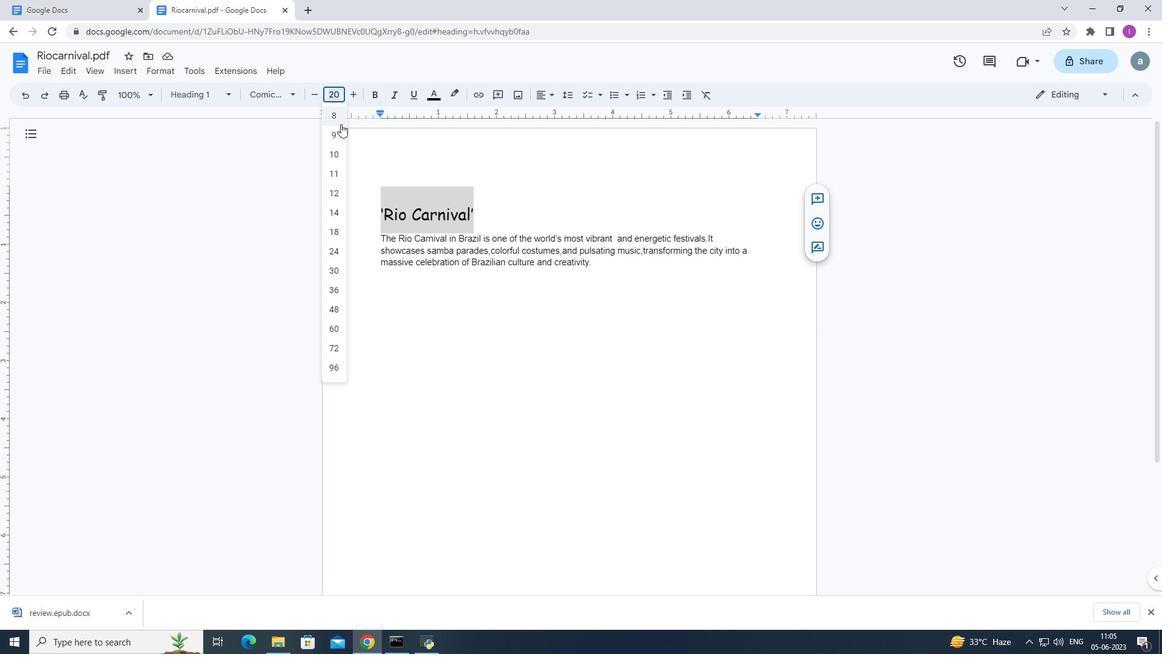 
Action: Key pressed 36
Screenshot: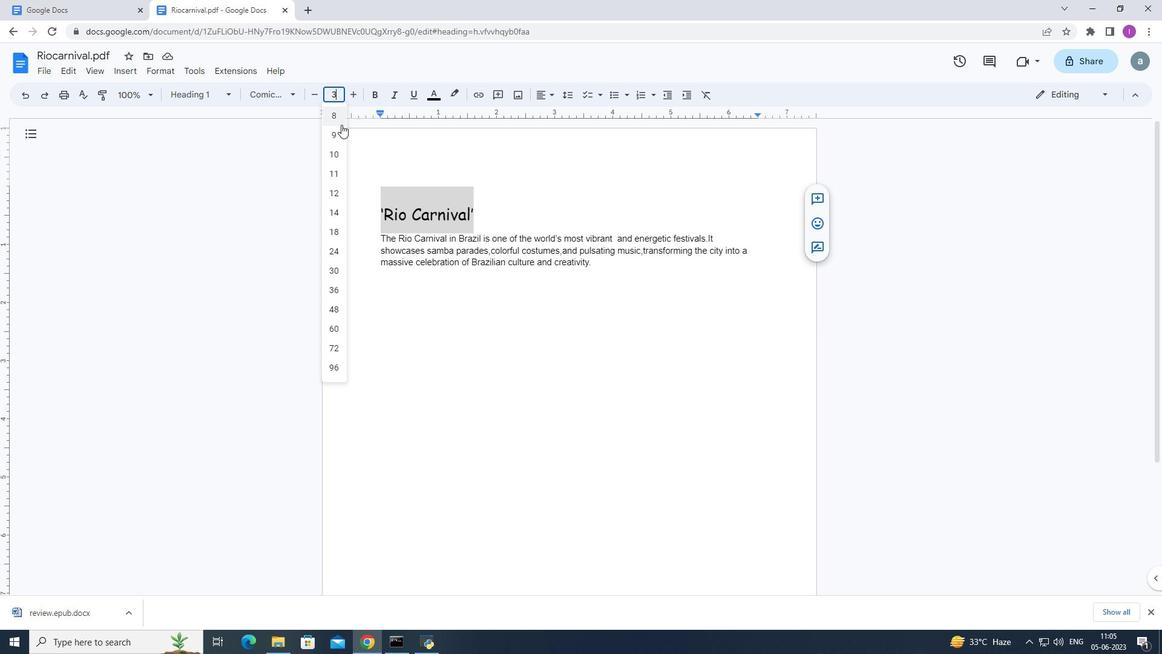 
Action: Mouse moved to (341, 126)
Screenshot: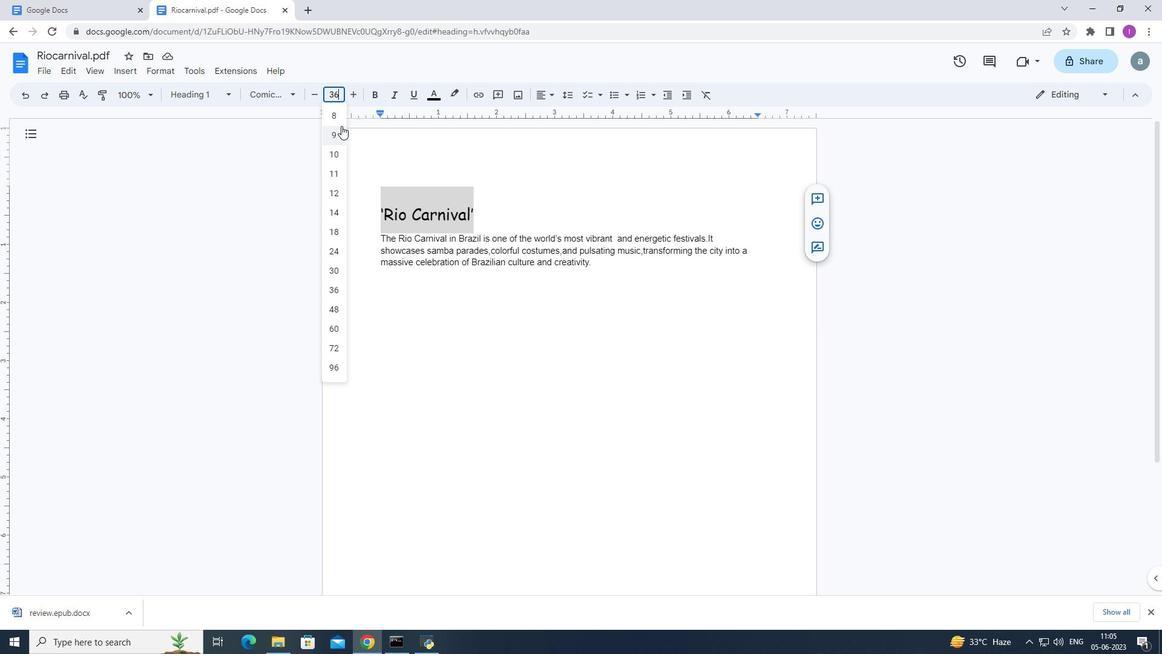 
Action: Key pressed <Key.enter>
Screenshot: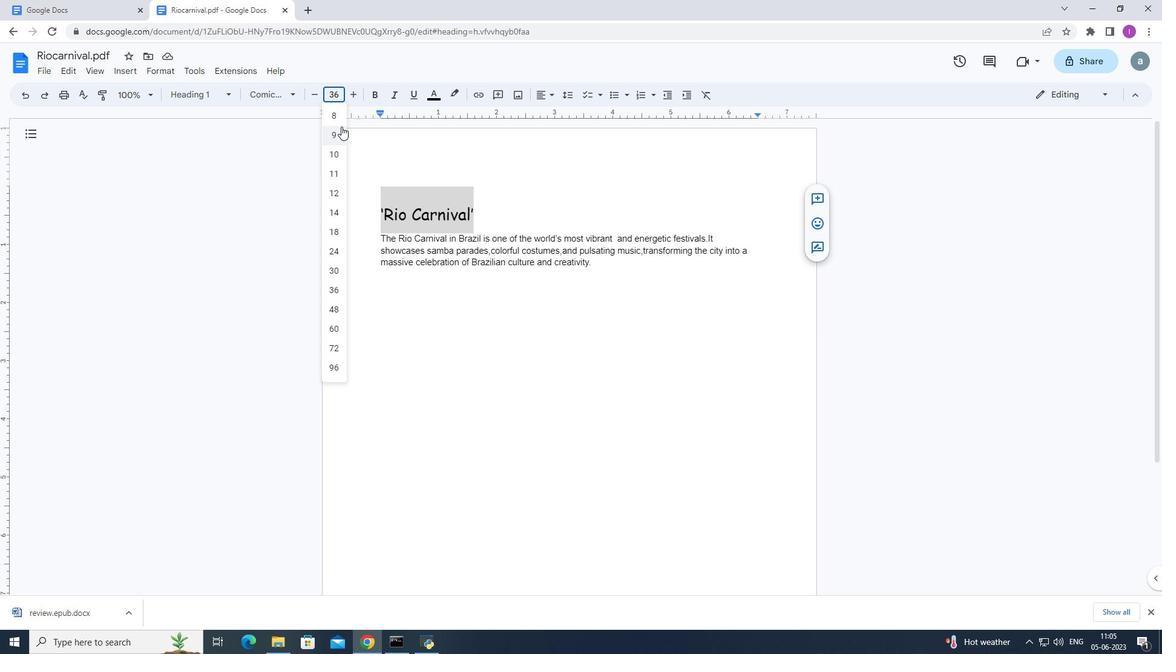 
Action: Mouse moved to (363, 261)
Screenshot: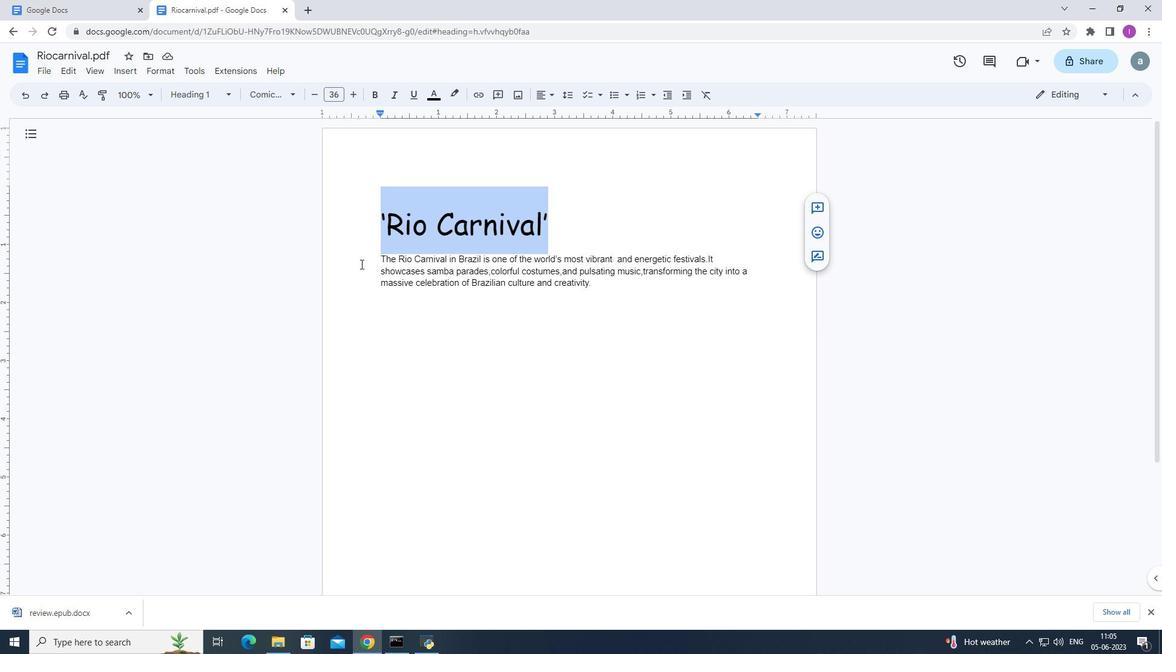 
Action: Mouse pressed left at (363, 261)
Screenshot: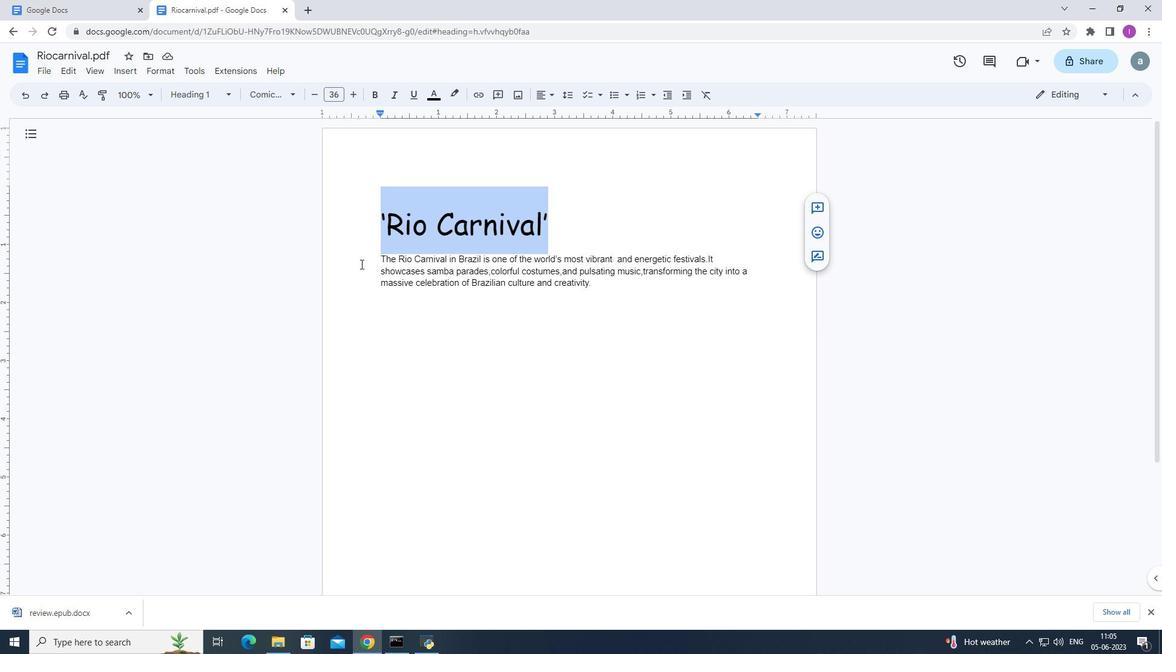 
Action: Mouse moved to (290, 95)
Screenshot: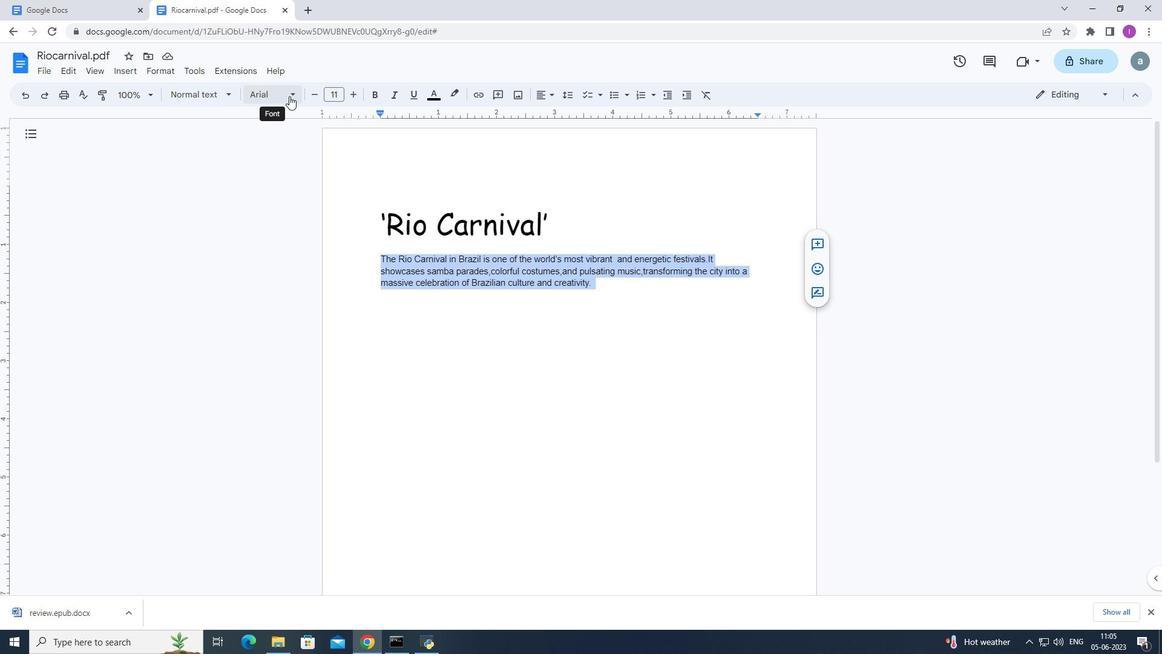 
Action: Mouse pressed left at (290, 95)
Screenshot: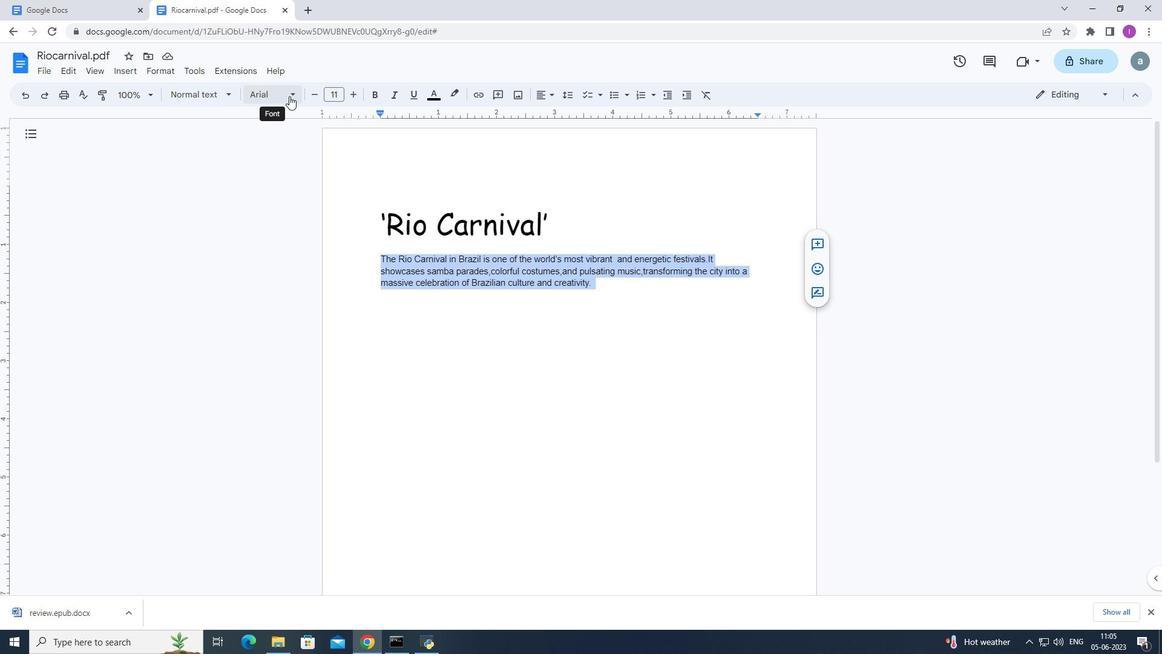 
Action: Mouse moved to (311, 387)
Screenshot: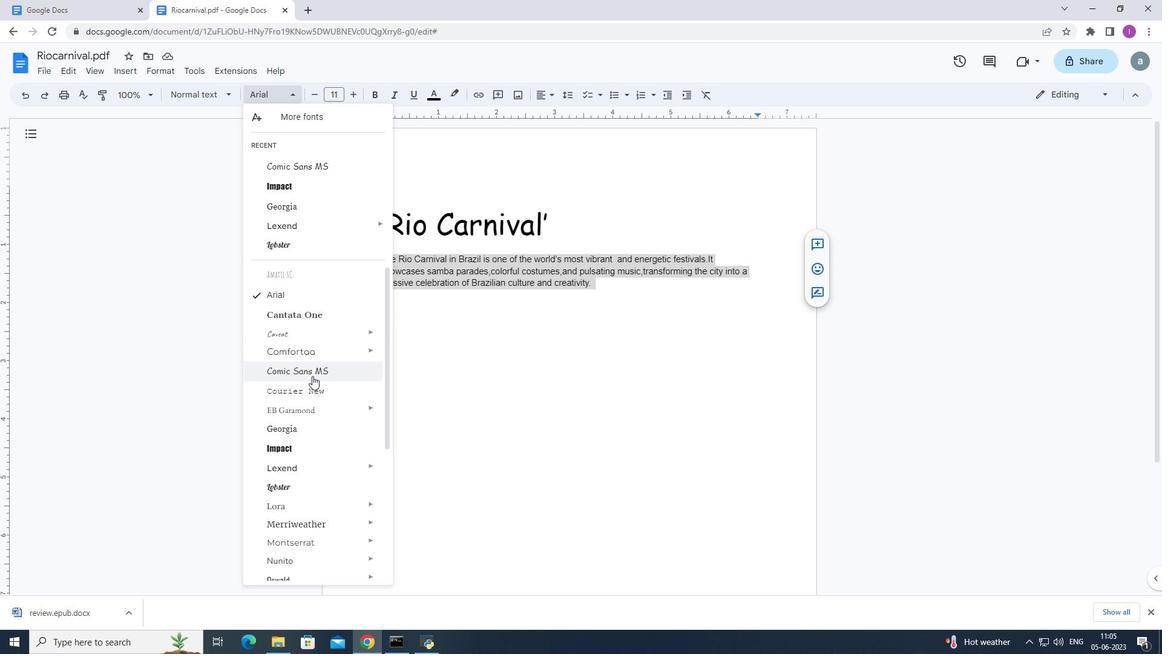 
Action: Mouse scrolled (311, 386) with delta (0, 0)
Screenshot: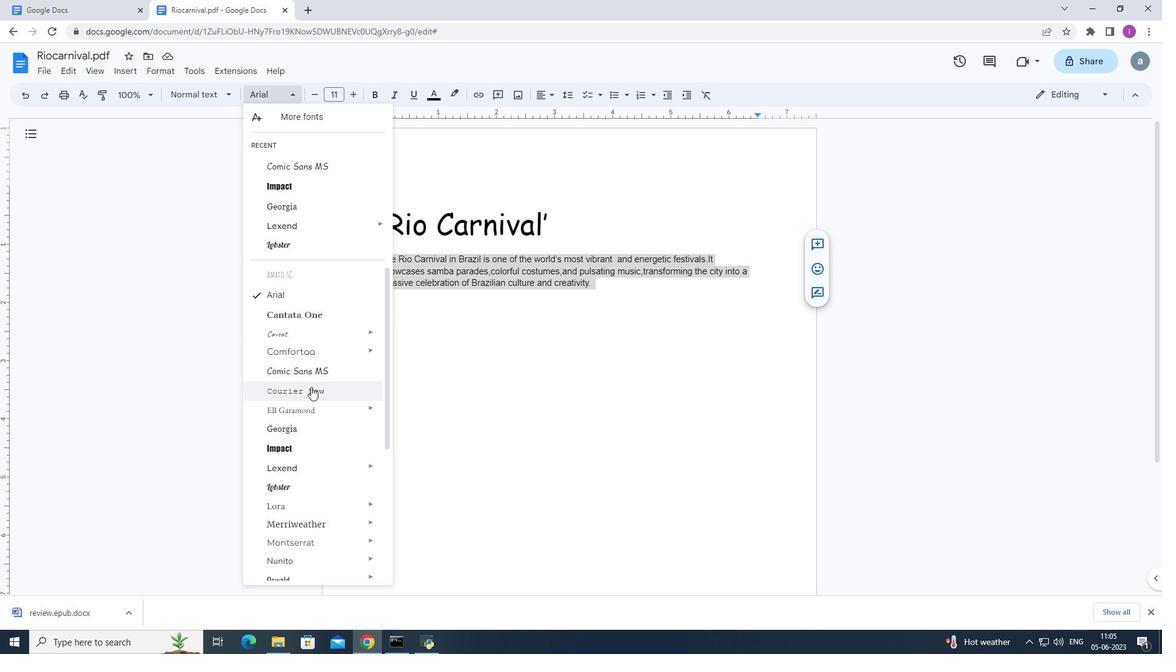 
Action: Mouse scrolled (311, 386) with delta (0, 0)
Screenshot: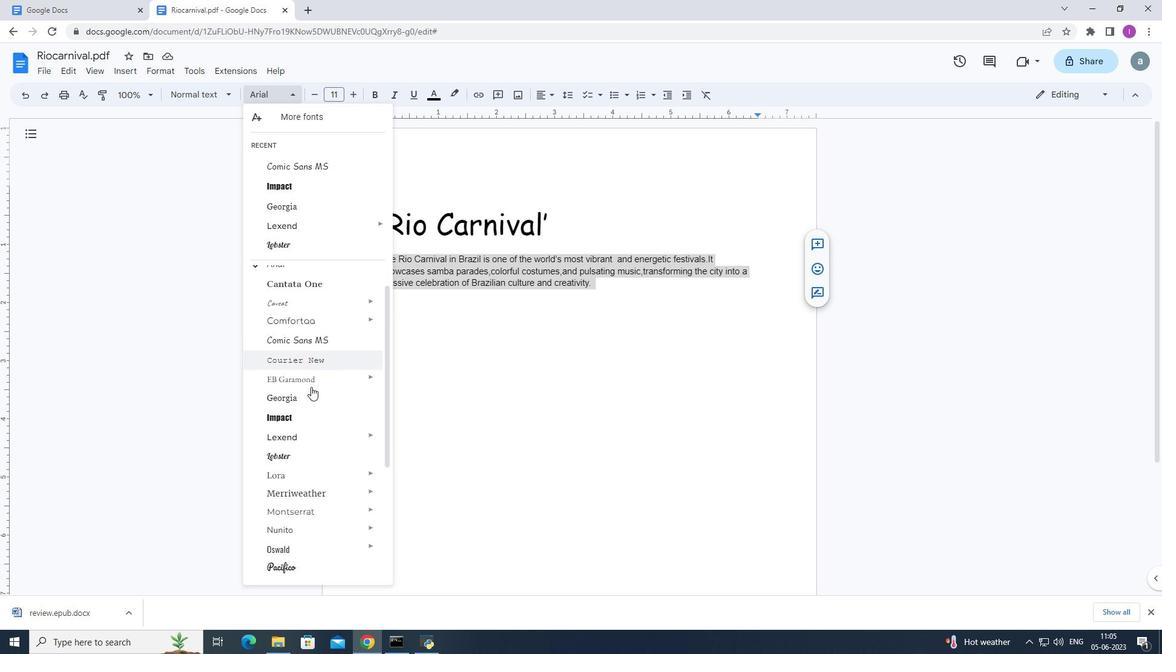
Action: Mouse moved to (294, 453)
Screenshot: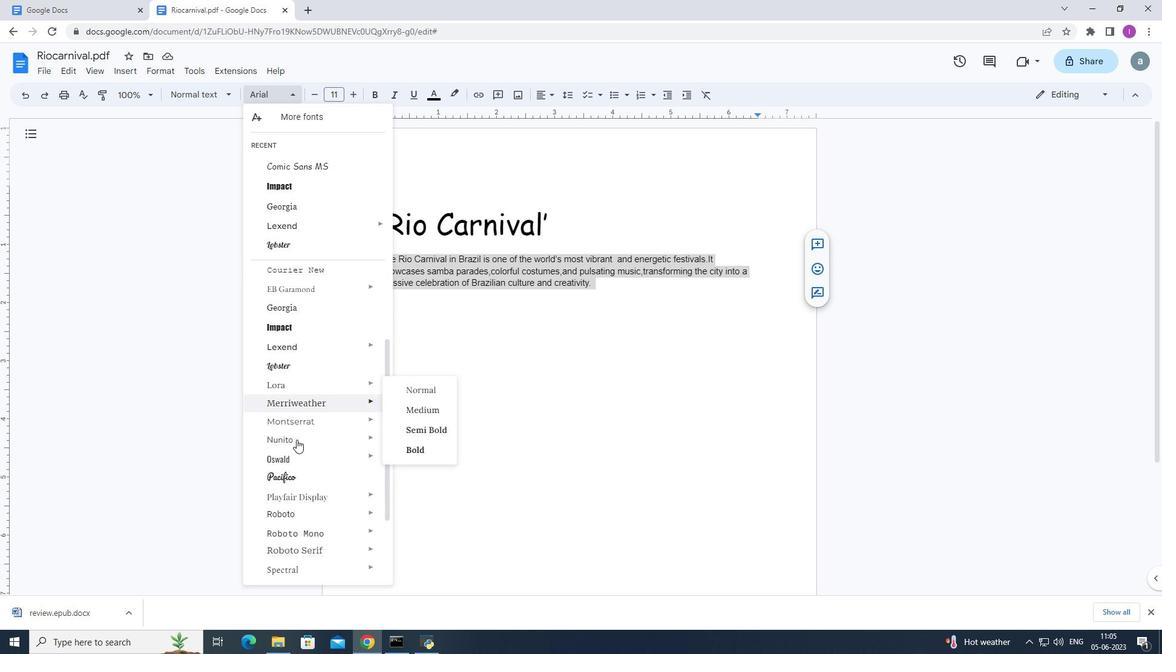 
Action: Mouse pressed left at (294, 453)
Screenshot: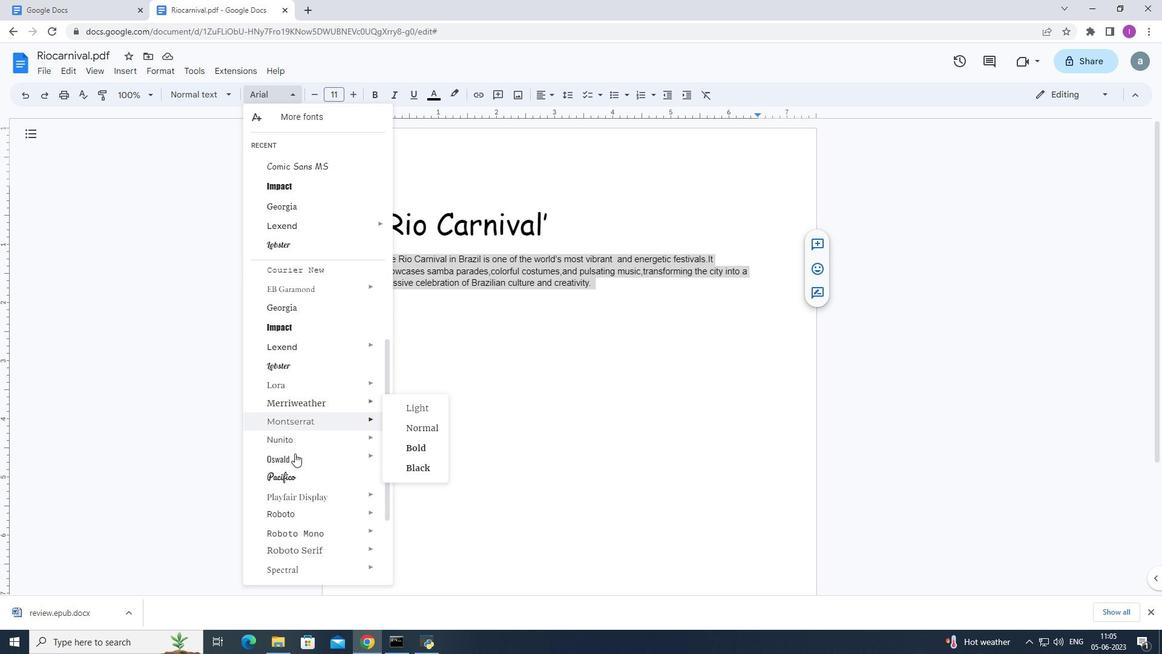 
Action: Mouse moved to (336, 93)
Screenshot: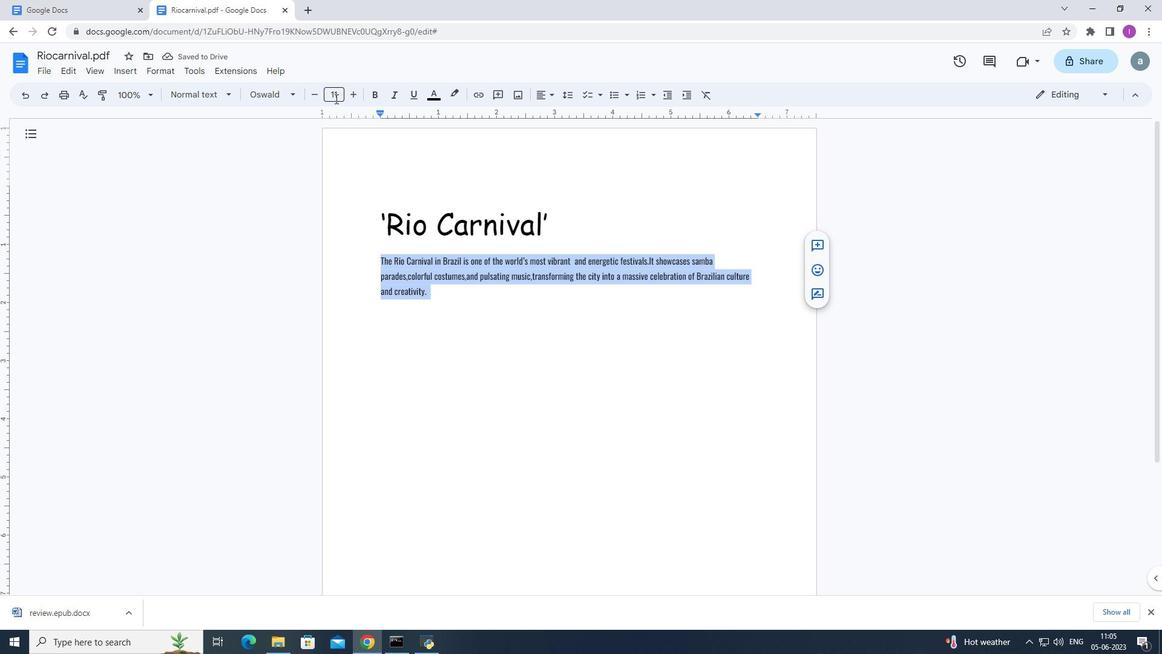 
Action: Mouse pressed left at (336, 93)
Screenshot: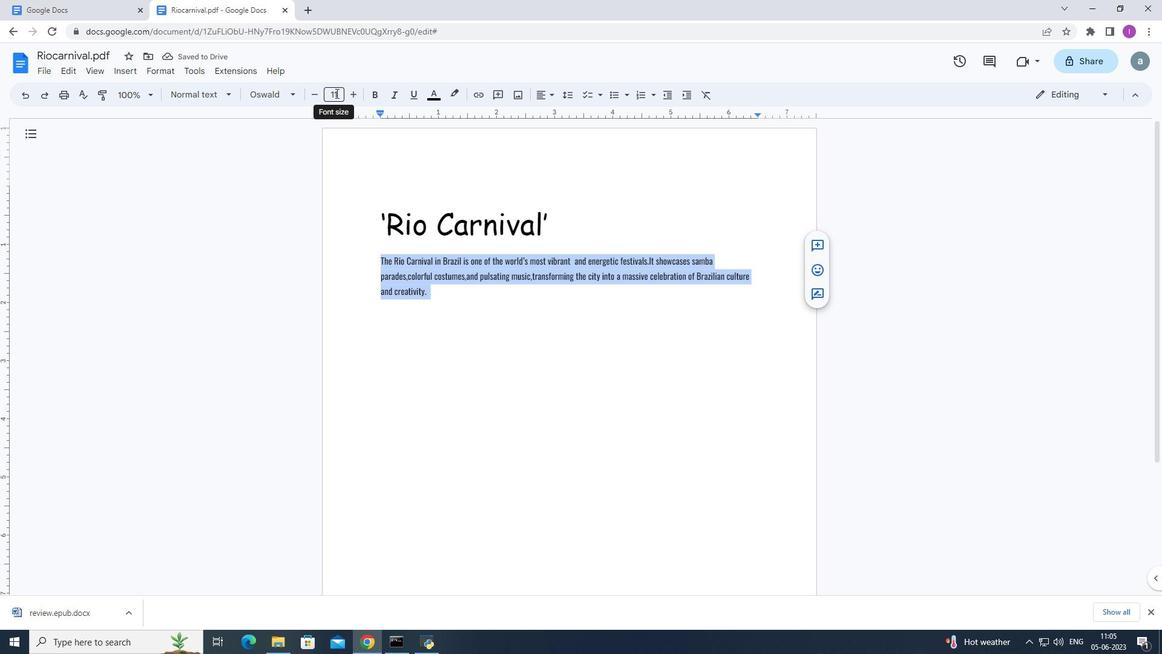 
Action: Mouse moved to (313, 109)
Screenshot: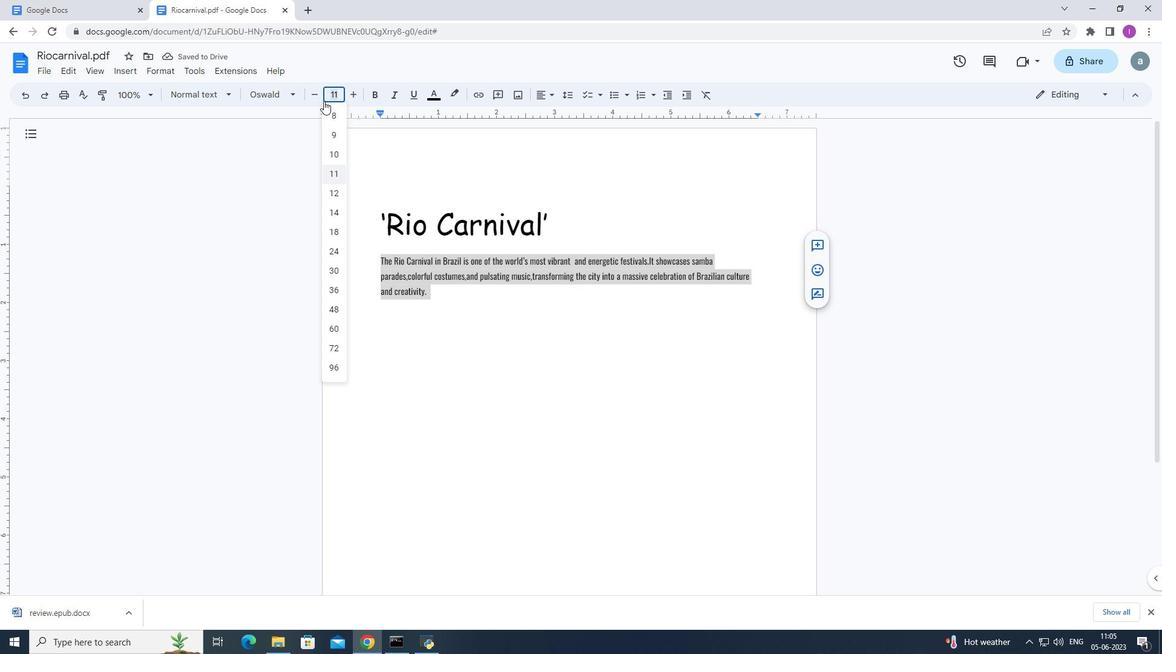 
Action: Key pressed 18<Key.enter>
Screenshot: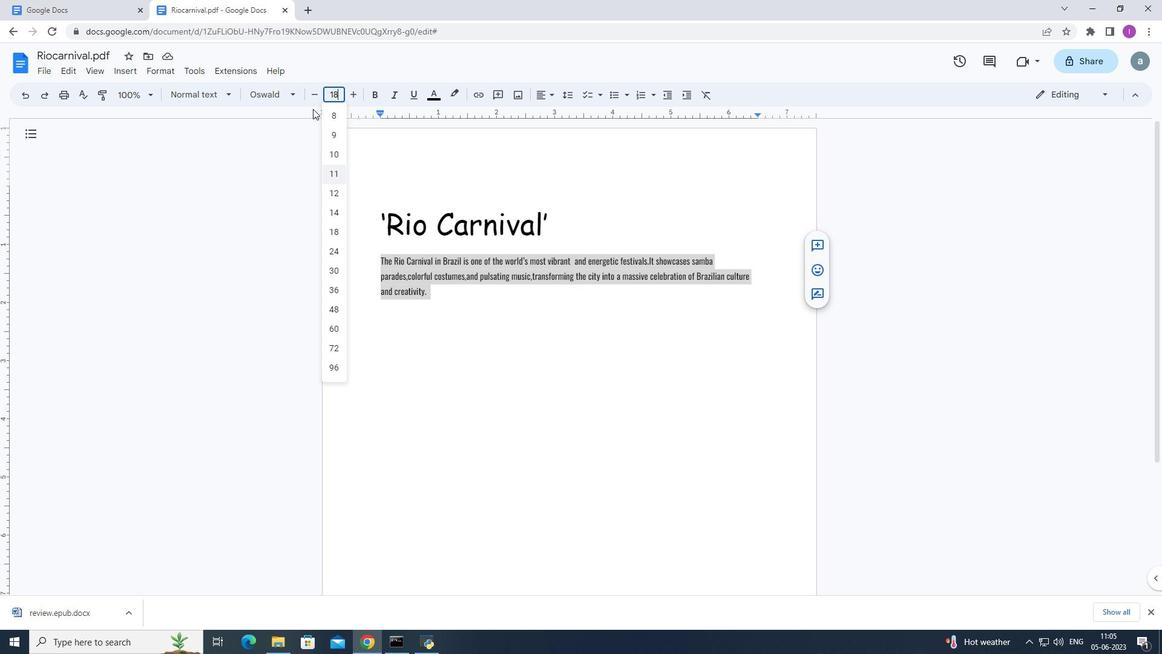 
Action: Mouse moved to (583, 216)
Screenshot: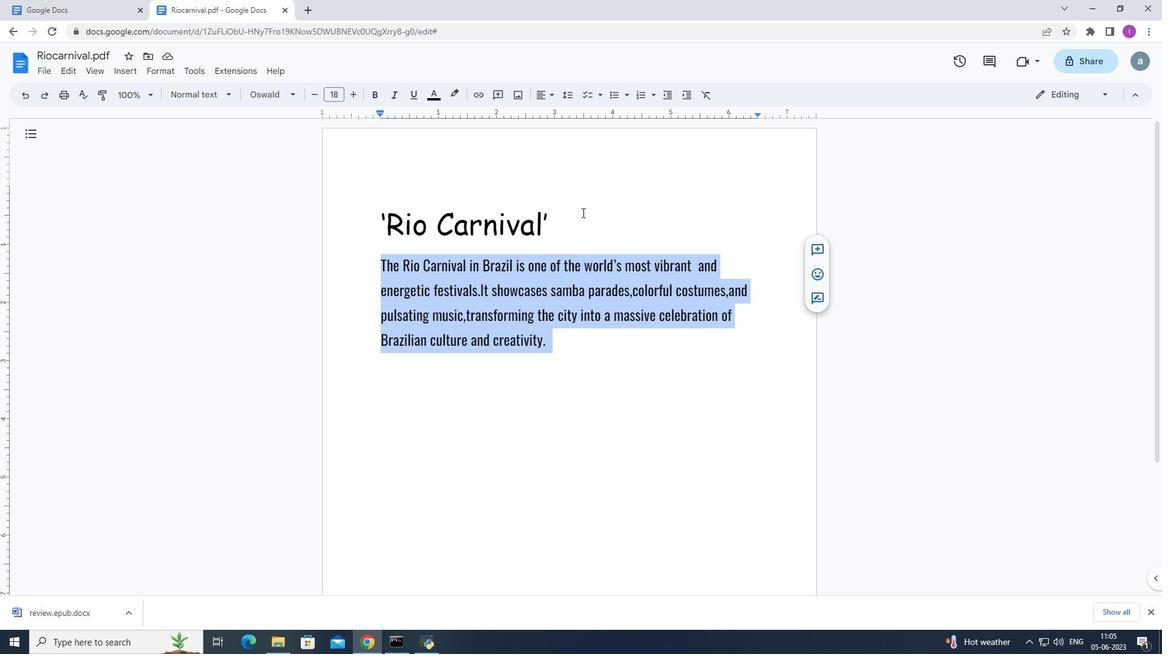 
Action: Mouse pressed left at (583, 216)
Screenshot: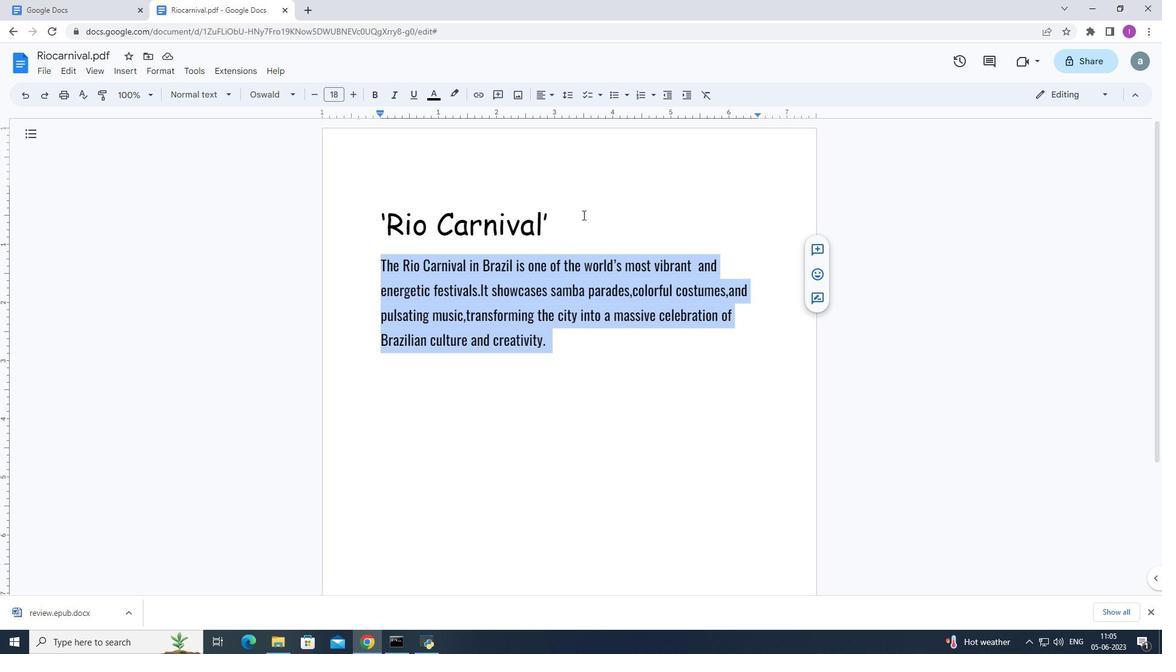 
Action: Mouse moved to (552, 99)
Screenshot: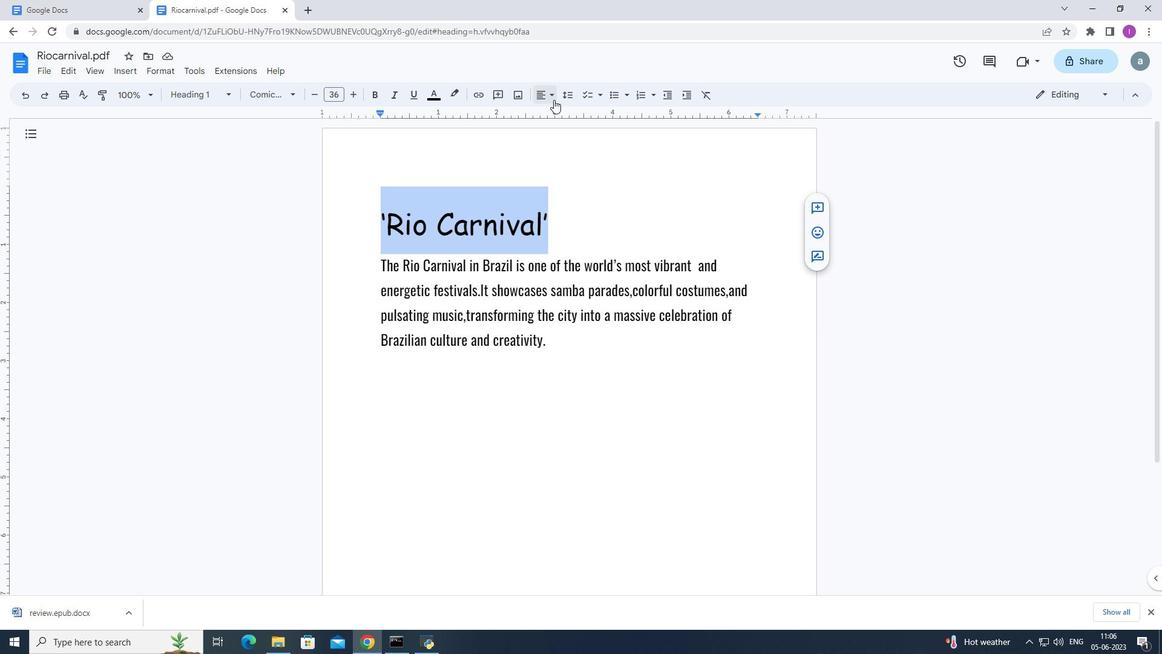 
Action: Mouse pressed left at (552, 99)
Screenshot: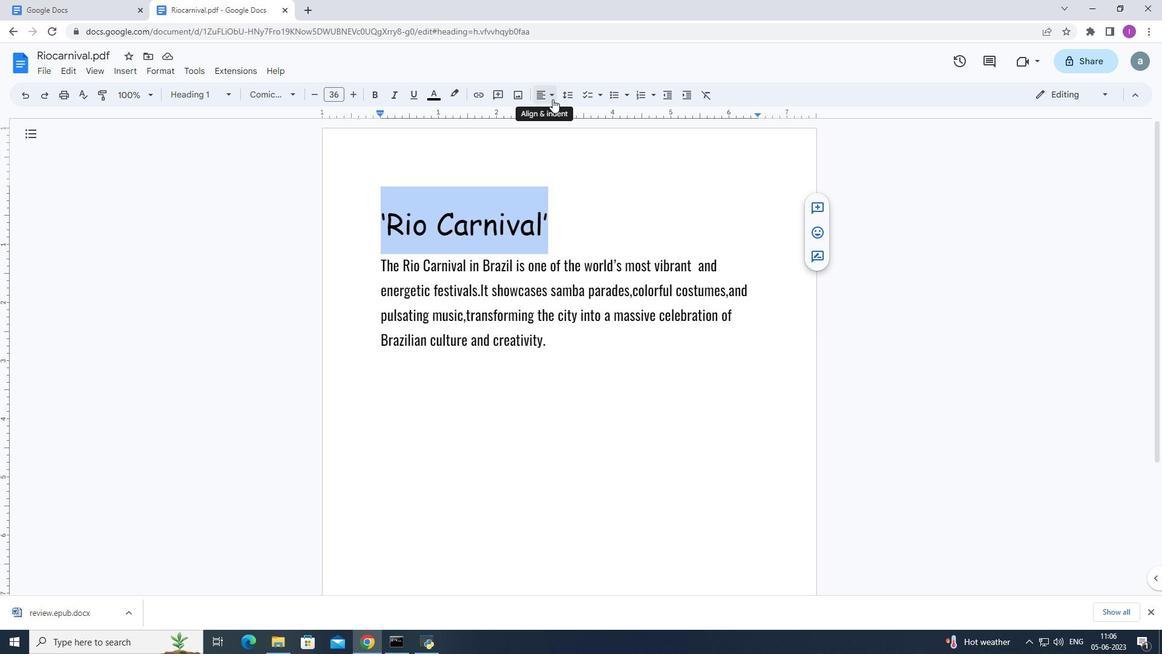 
Action: Mouse moved to (547, 116)
Screenshot: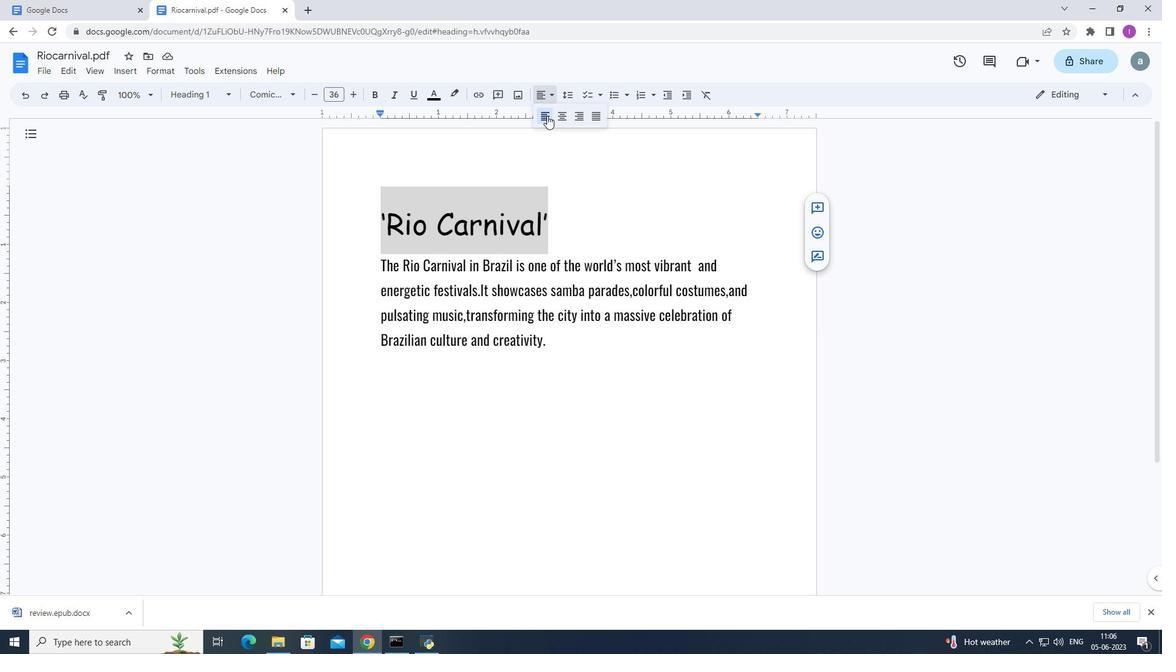 
Action: Mouse pressed left at (547, 116)
Screenshot: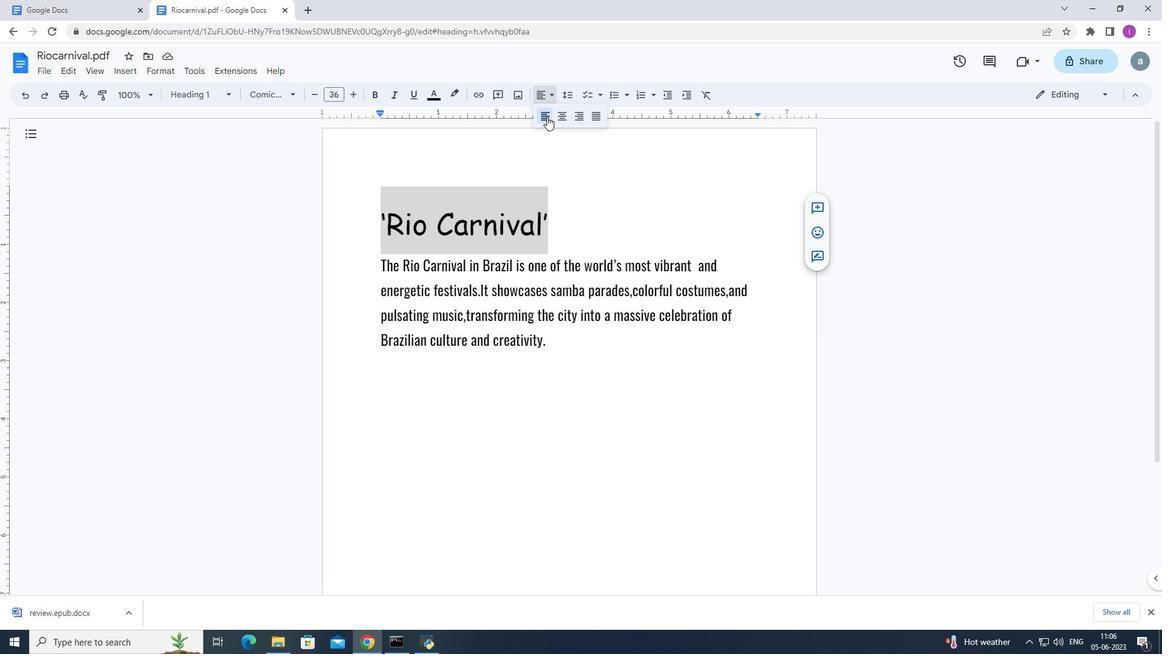 
Action: Mouse moved to (377, 268)
Screenshot: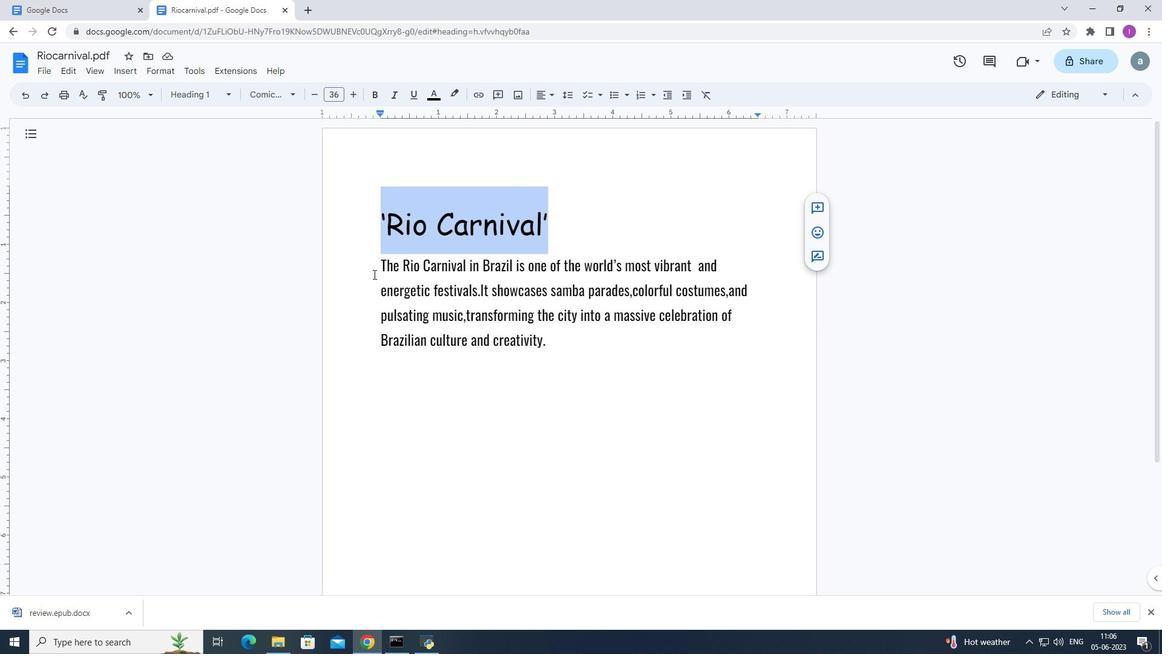 
Action: Mouse pressed left at (377, 268)
Screenshot: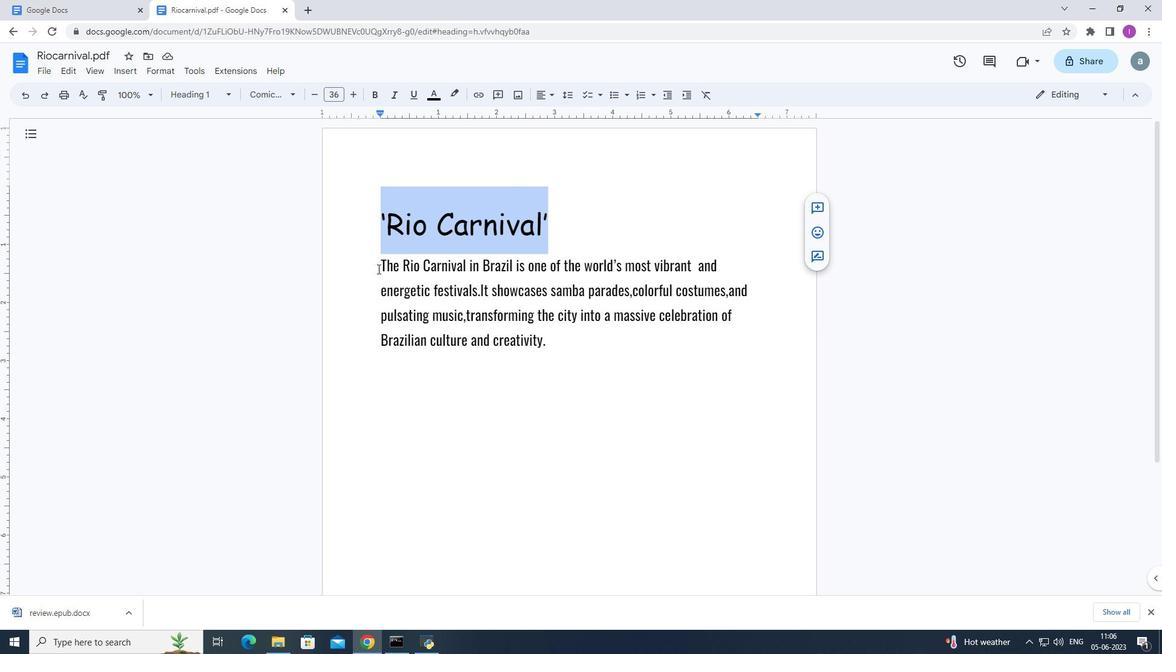 
Action: Mouse moved to (543, 96)
Screenshot: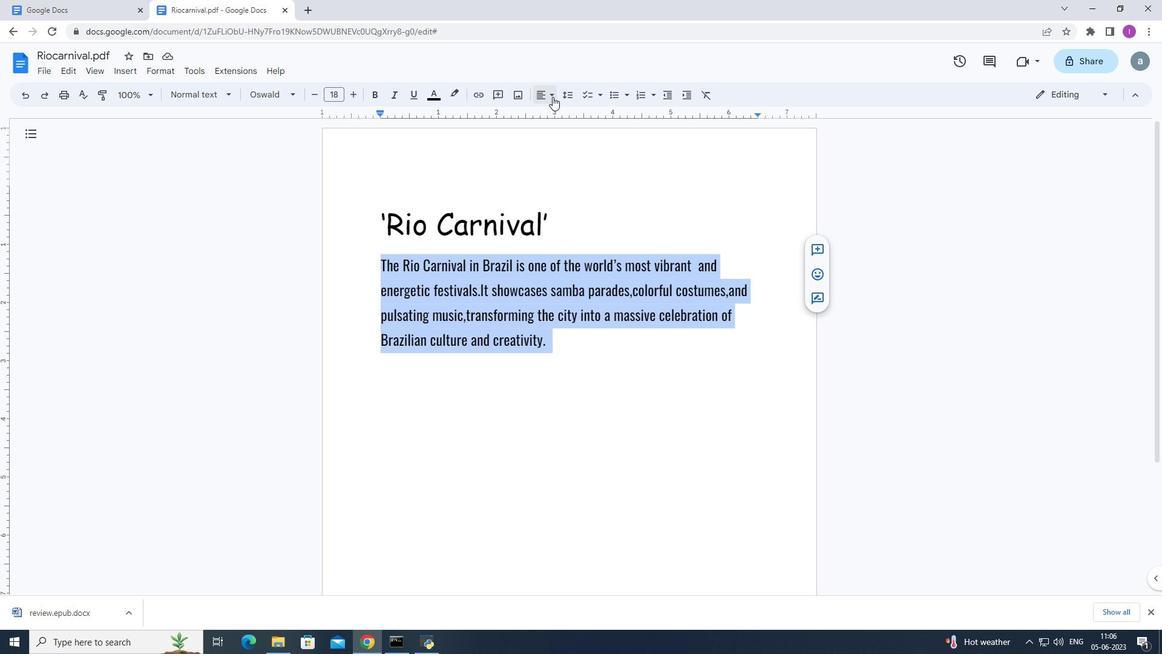 
Action: Mouse pressed left at (543, 96)
Screenshot: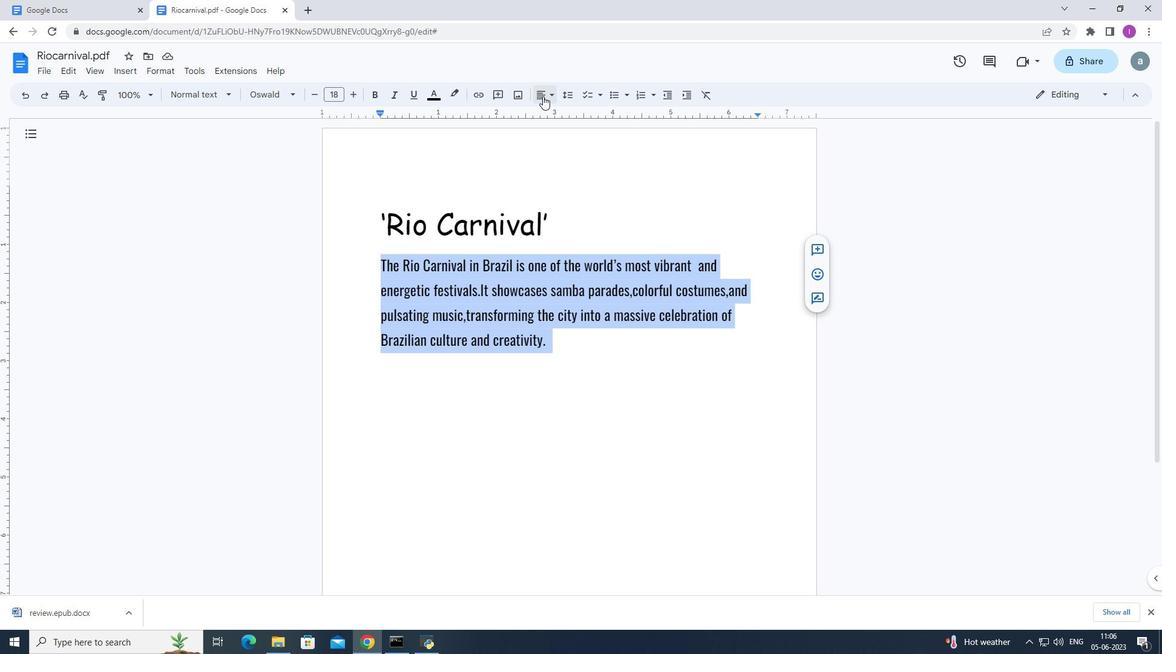 
Action: Mouse moved to (547, 116)
Screenshot: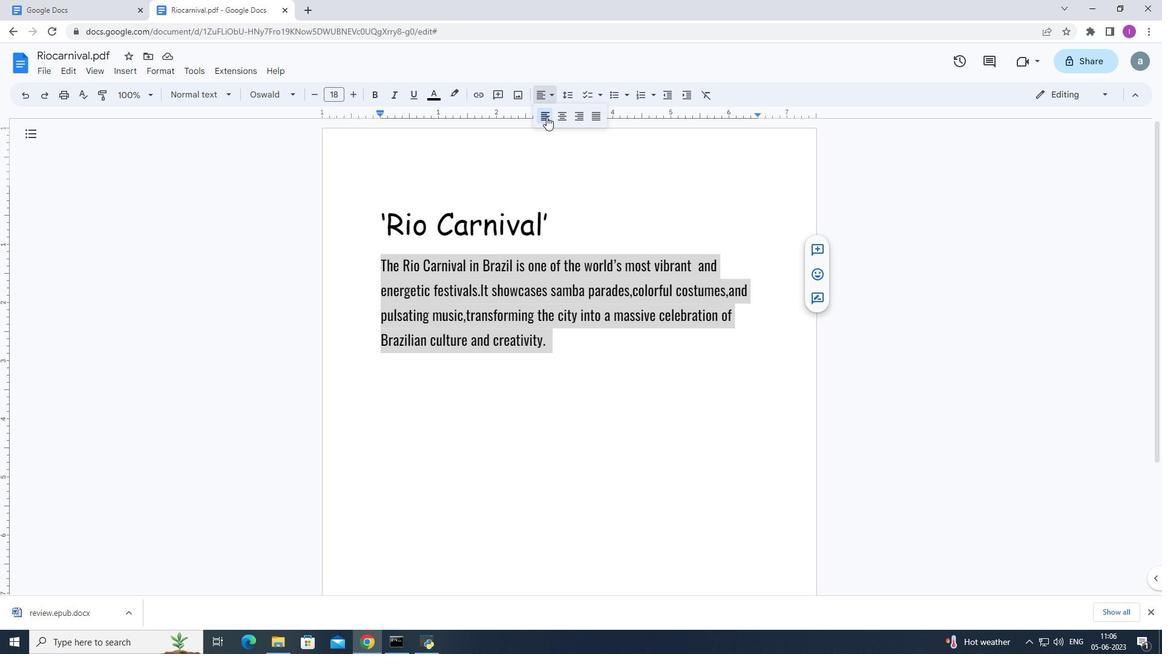 
Action: Mouse pressed left at (547, 116)
Screenshot: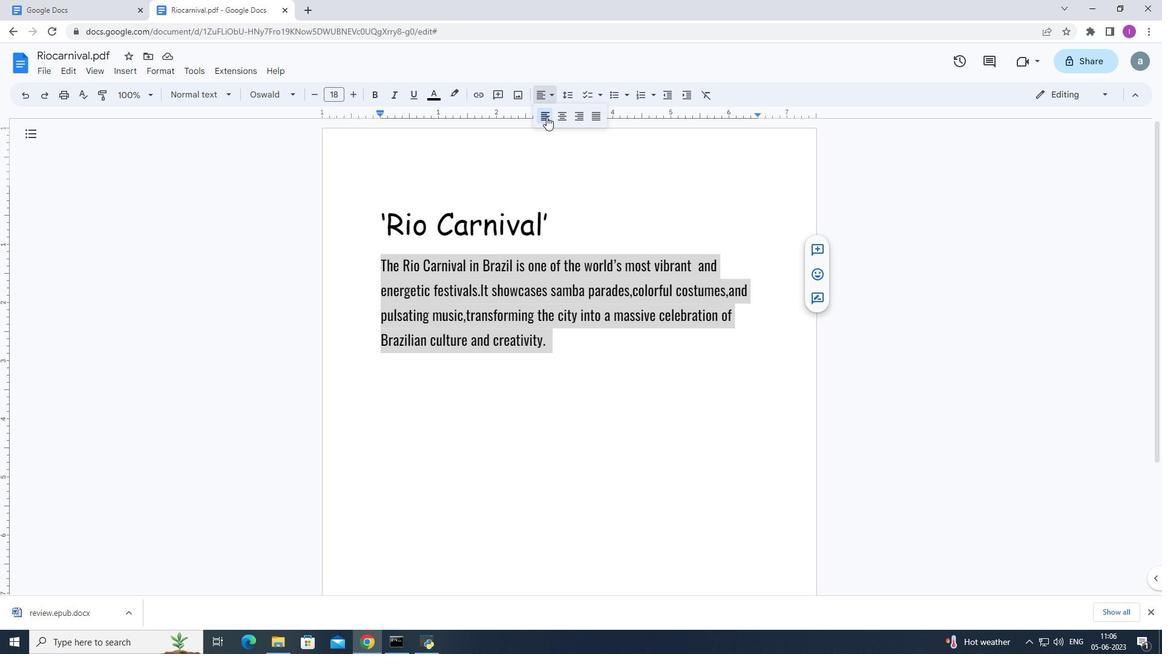 
Action: Mouse moved to (543, 344)
Screenshot: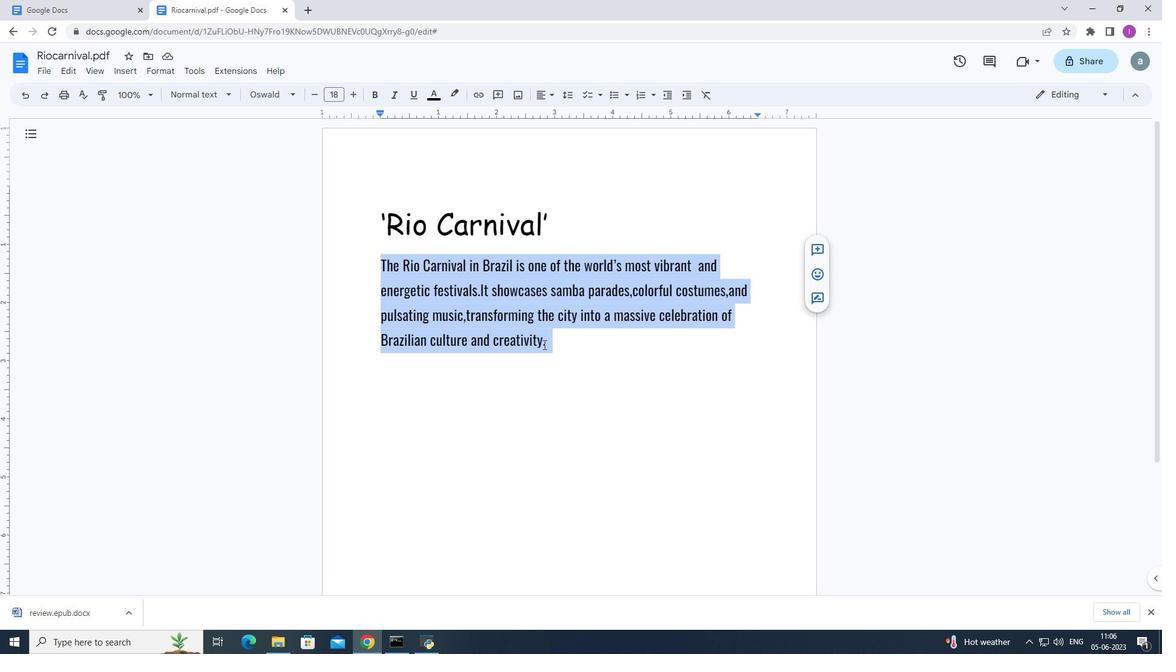 
